 Task: Plan a day trip to a nearby park on the 19th at 11:00 AM to 12 AM.
Action: Mouse moved to (440, 127)
Screenshot: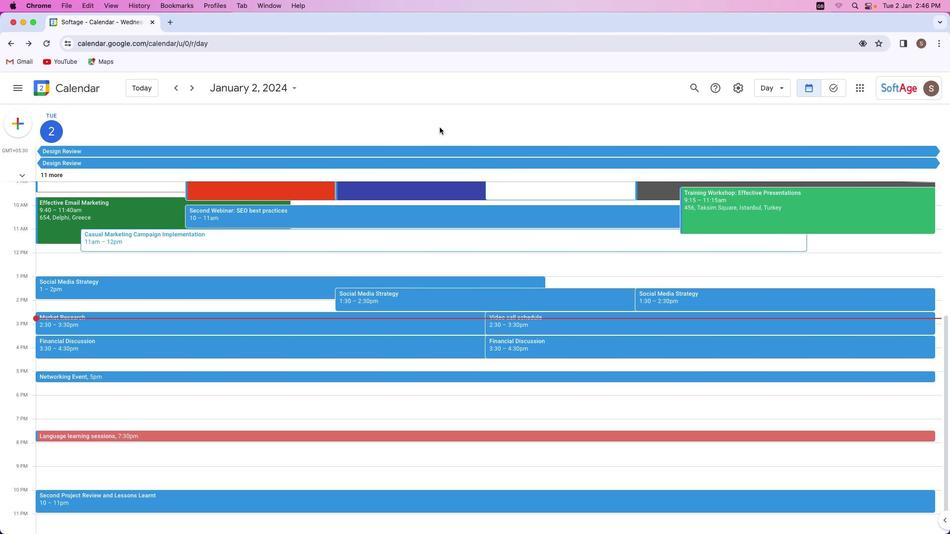 
Action: Mouse pressed left at (440, 127)
Screenshot: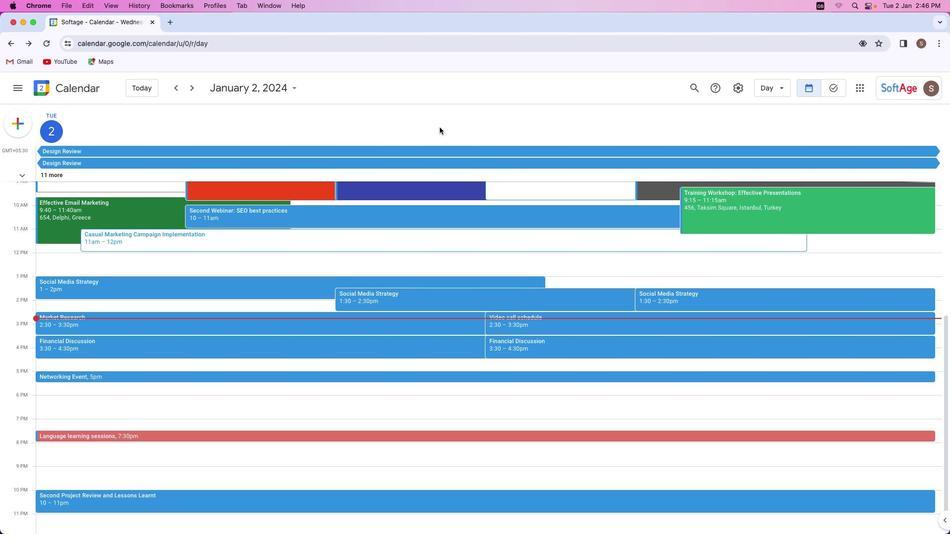 
Action: Mouse moved to (20, 125)
Screenshot: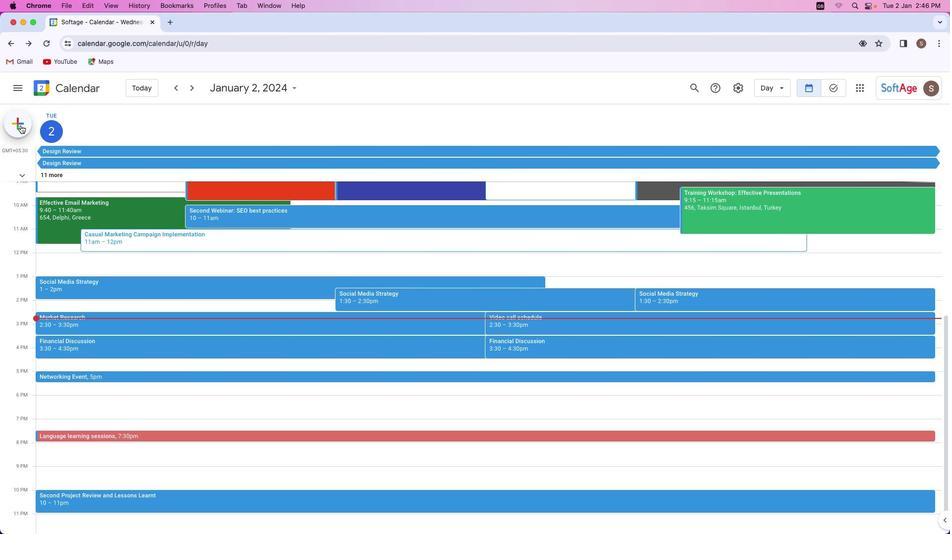 
Action: Mouse pressed left at (20, 125)
Screenshot: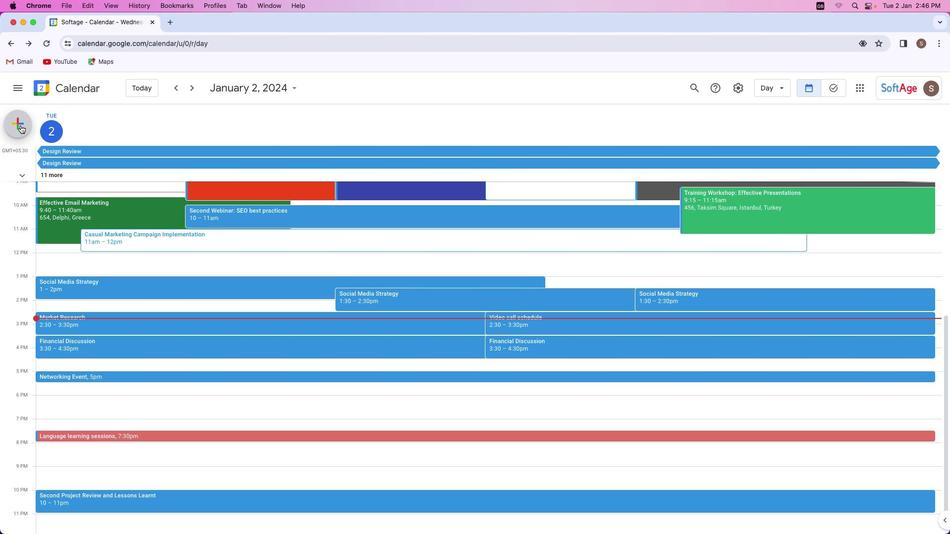 
Action: Mouse moved to (32, 154)
Screenshot: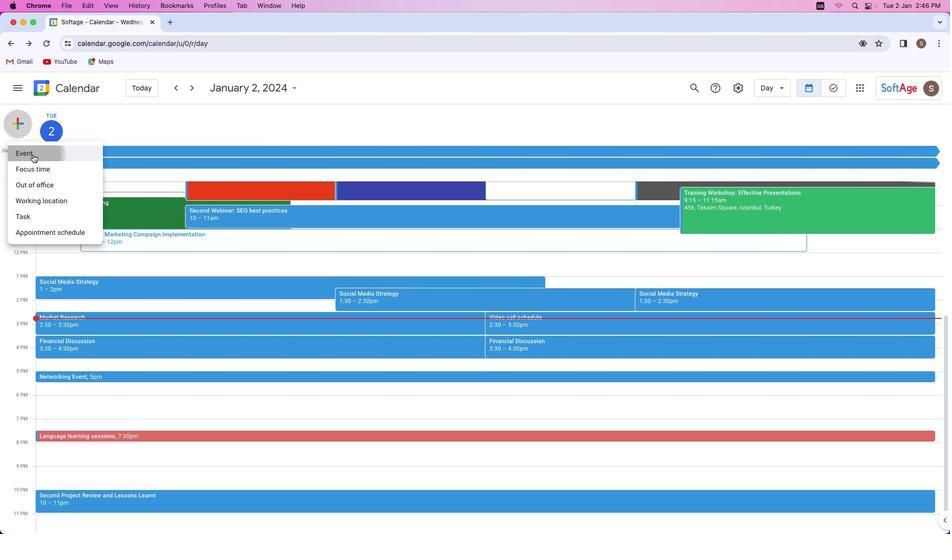 
Action: Mouse pressed left at (32, 154)
Screenshot: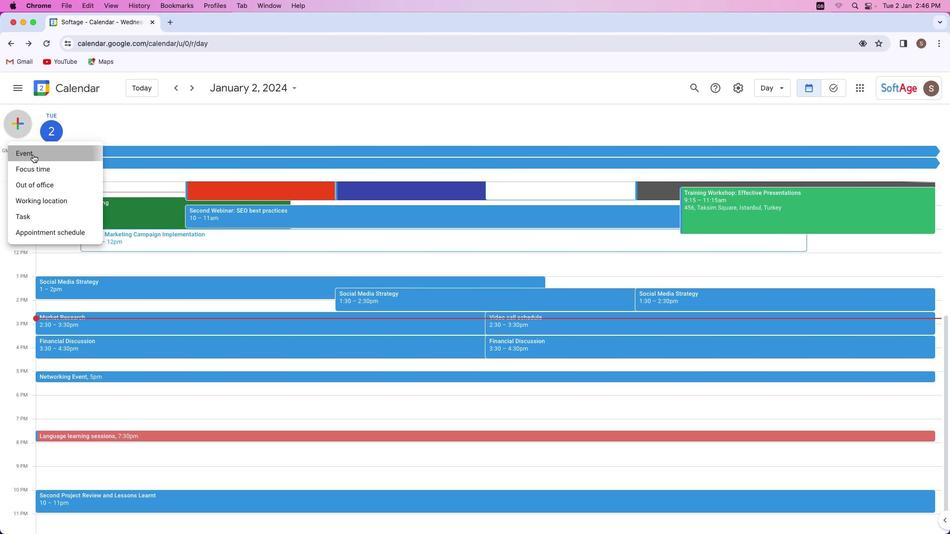 
Action: Mouse moved to (365, 163)
Screenshot: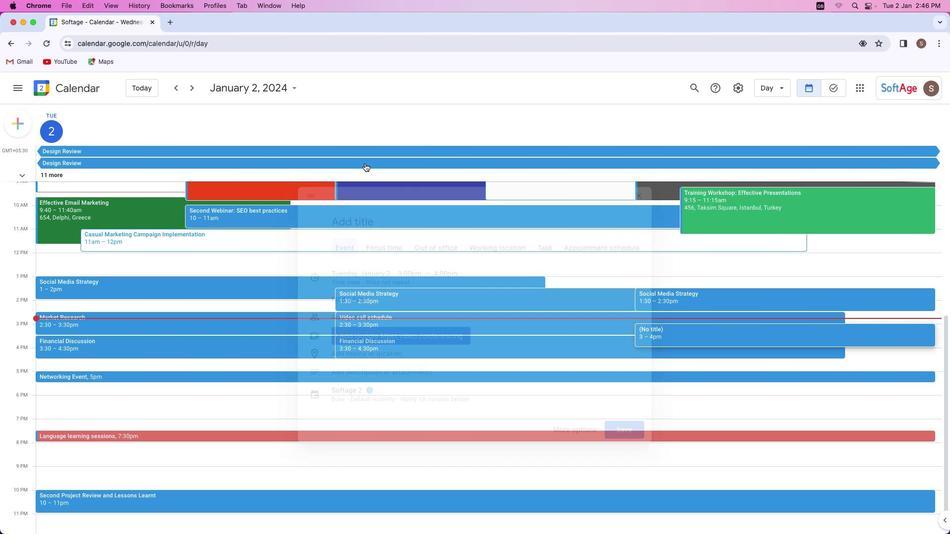 
Action: Key pressed Key.shift'D''a''y'Key.space
Screenshot: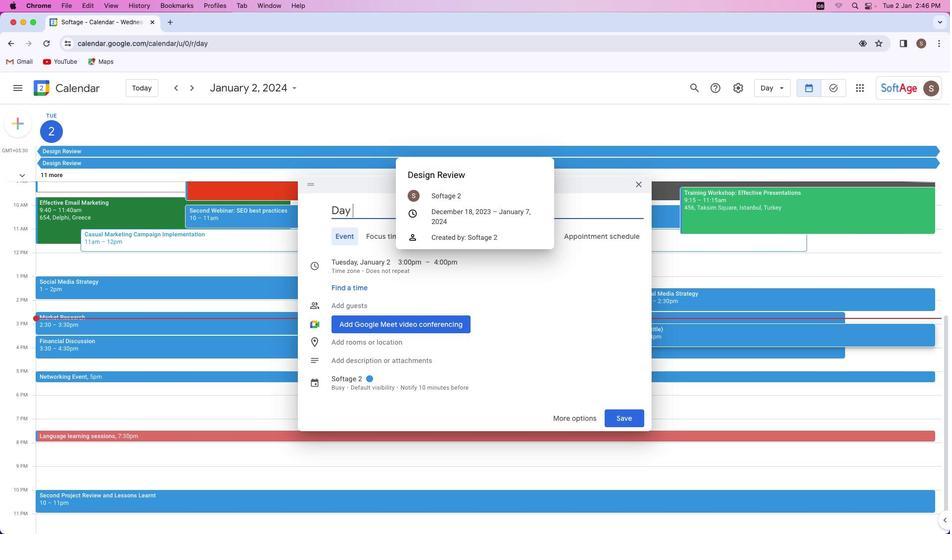 
Action: Mouse moved to (372, 184)
Screenshot: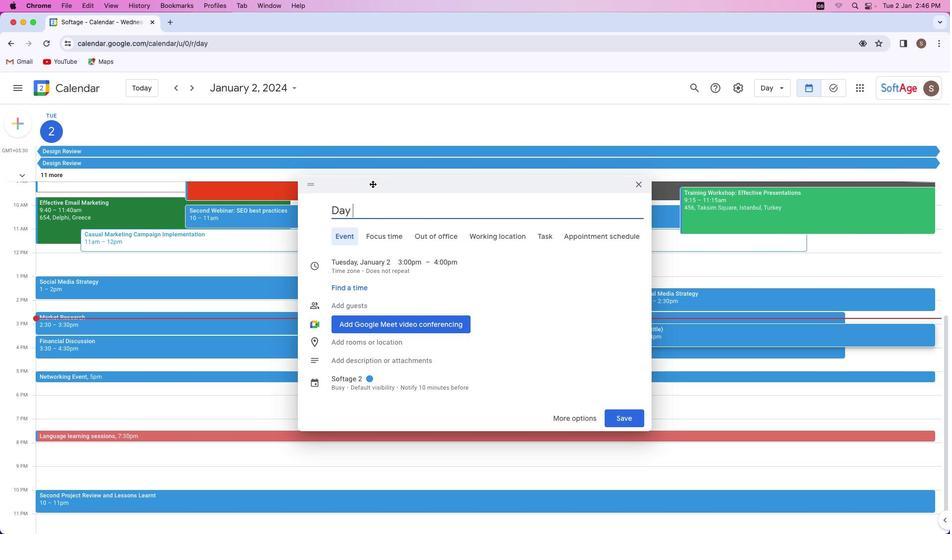 
Action: Key pressed 't''r''i''p'Key.space't''o'Key.space'a'Key.space'n''e''w'Key.backspace'a''r''b''y'Key.space'p''a''r''k'
Screenshot: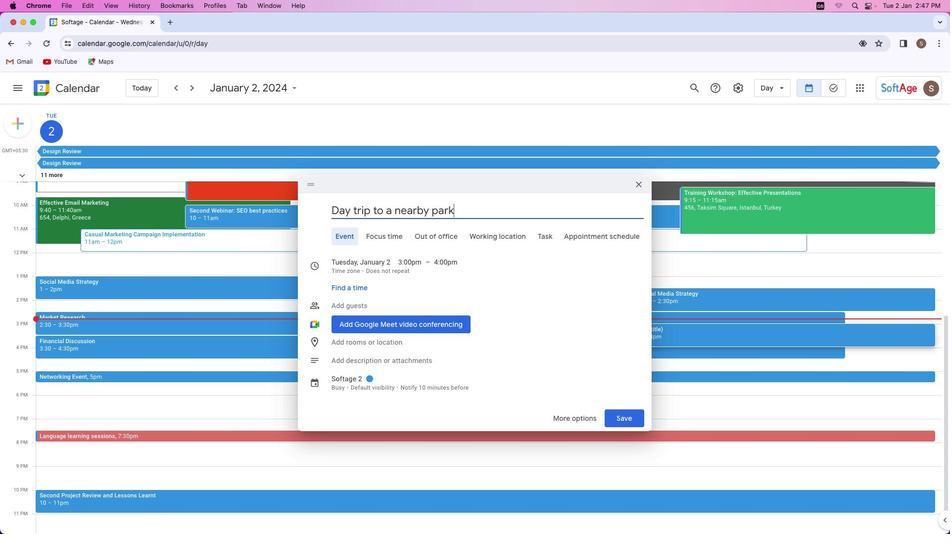 
Action: Mouse moved to (363, 266)
Screenshot: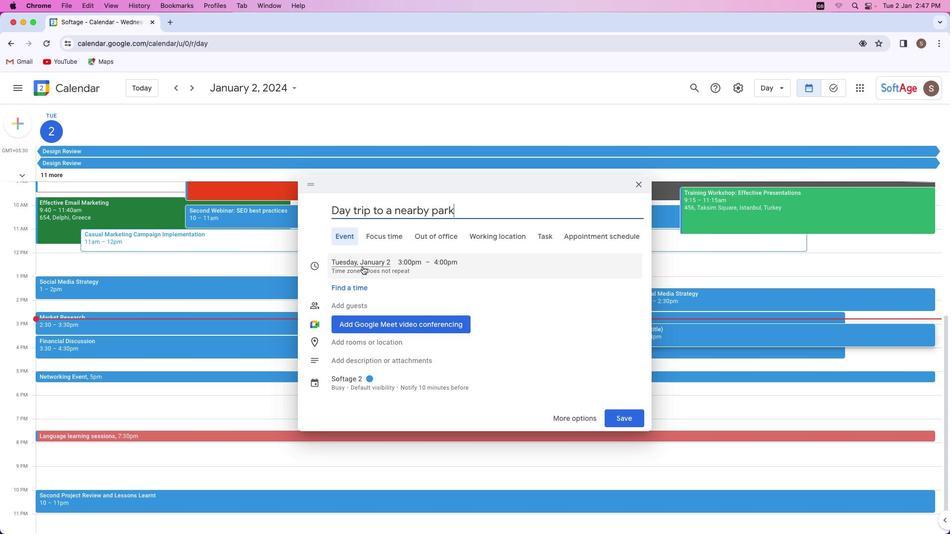 
Action: Mouse pressed left at (363, 266)
Screenshot: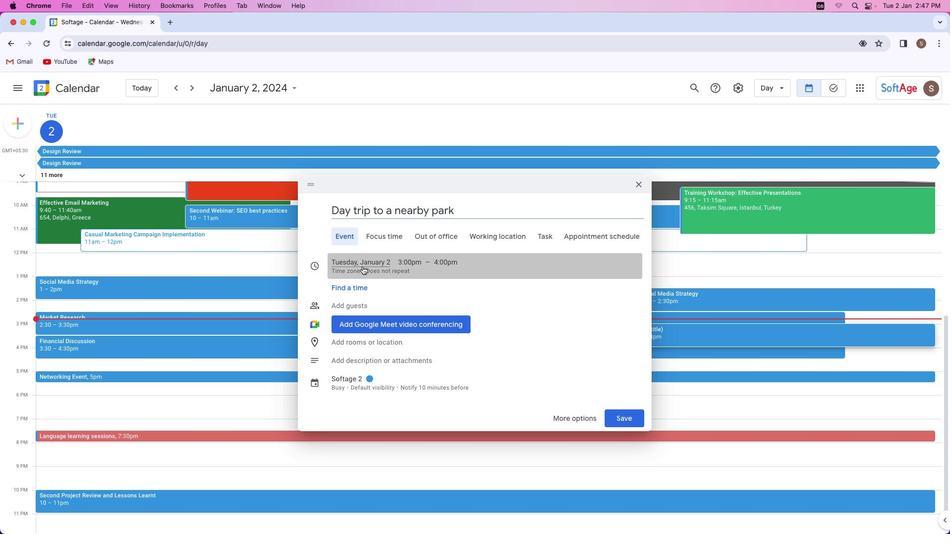 
Action: Mouse moved to (416, 337)
Screenshot: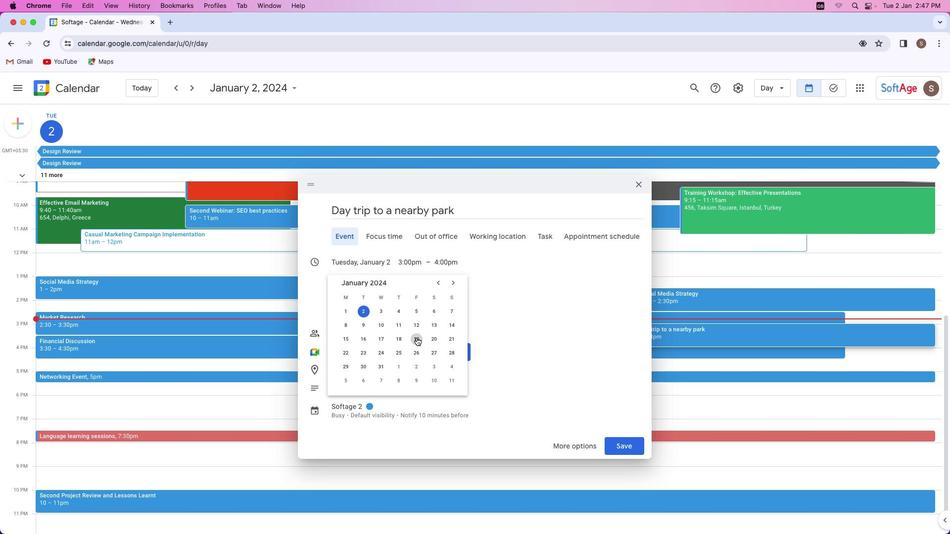 
Action: Mouse pressed left at (416, 337)
Screenshot: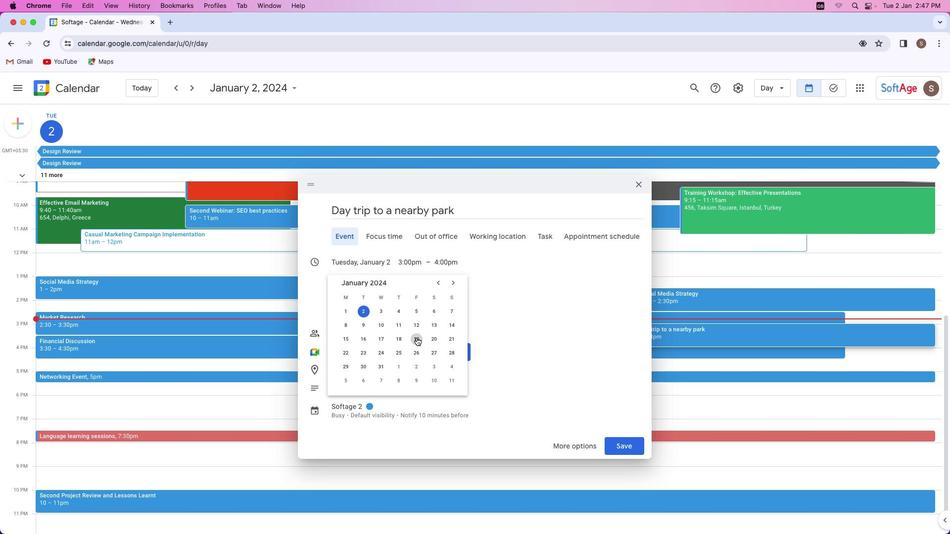 
Action: Mouse moved to (407, 261)
Screenshot: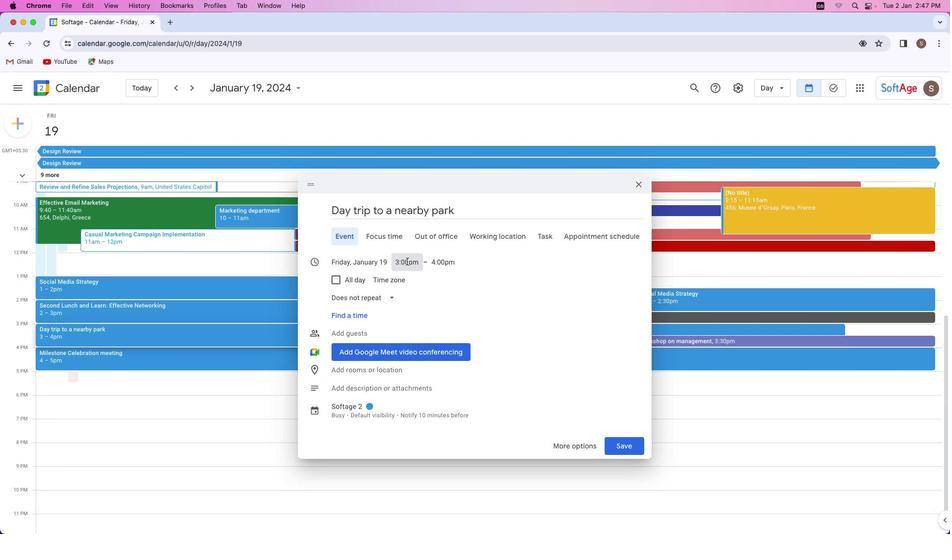 
Action: Mouse pressed left at (407, 261)
Screenshot: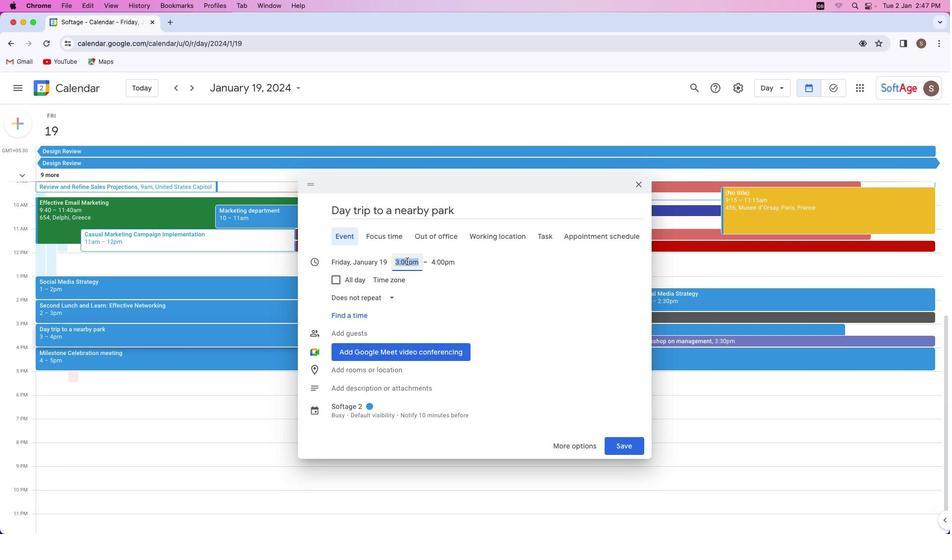 
Action: Mouse moved to (417, 330)
Screenshot: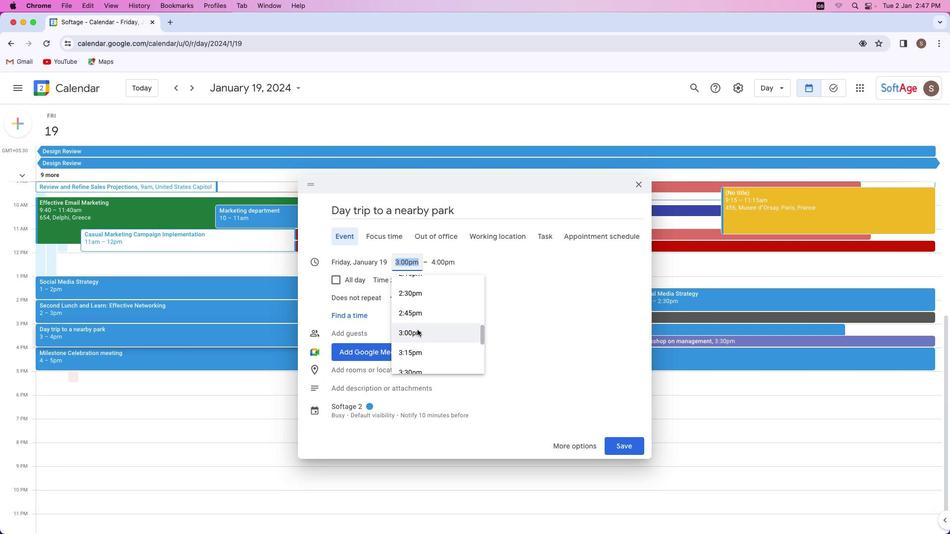 
Action: Mouse scrolled (417, 330) with delta (0, 0)
Screenshot: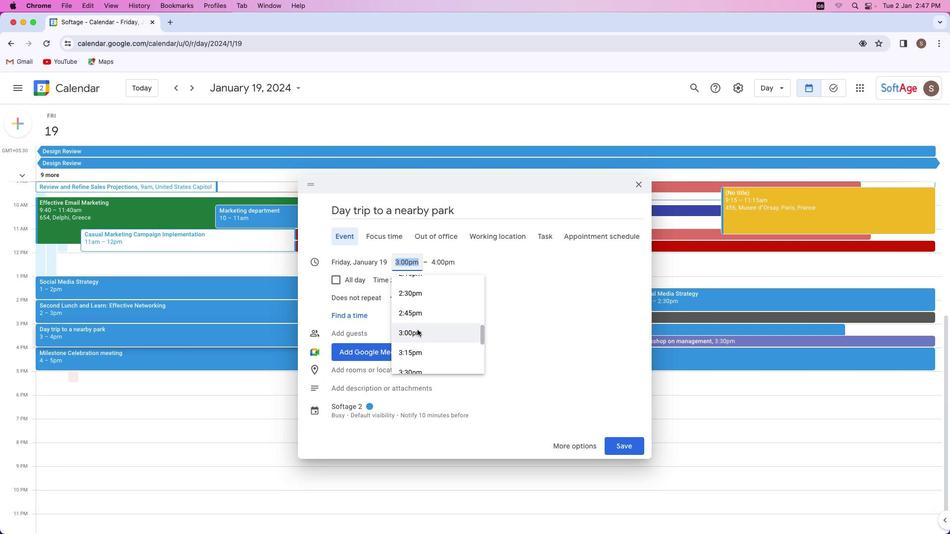 
Action: Mouse moved to (417, 330)
Screenshot: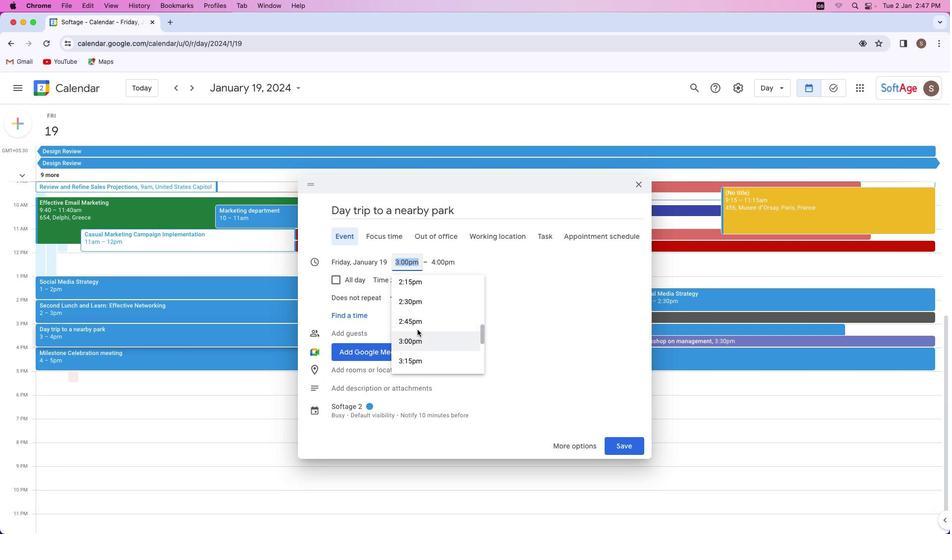 
Action: Mouse scrolled (417, 330) with delta (0, 0)
Screenshot: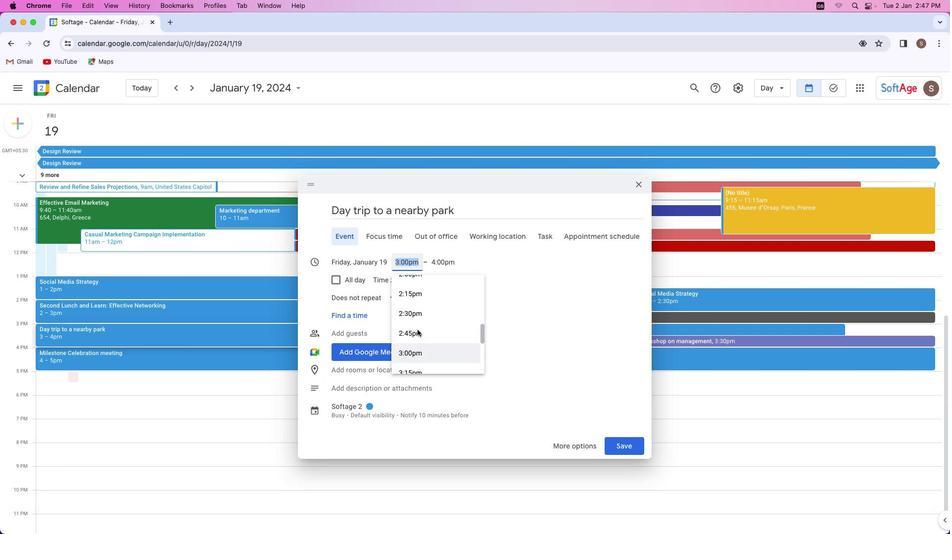 
Action: Mouse scrolled (417, 330) with delta (0, 0)
Screenshot: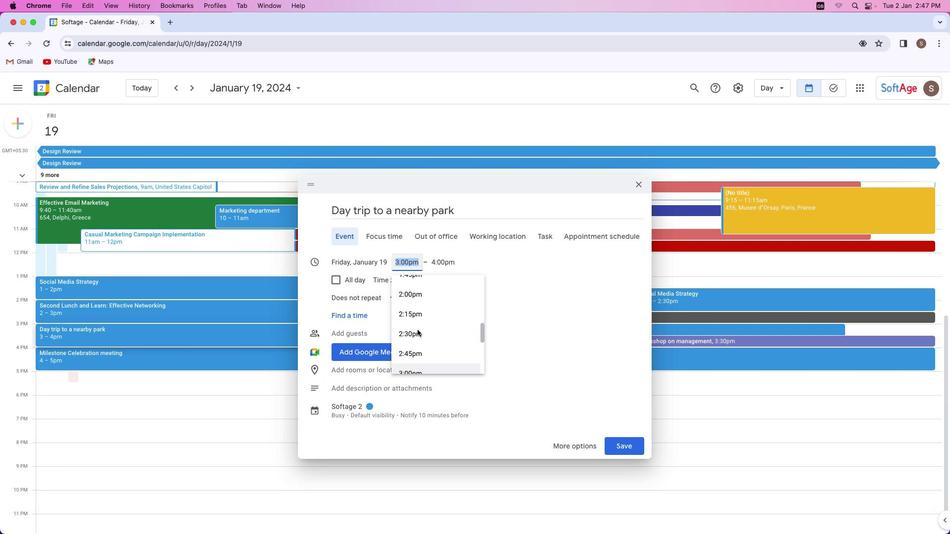 
Action: Mouse scrolled (417, 330) with delta (0, 0)
Screenshot: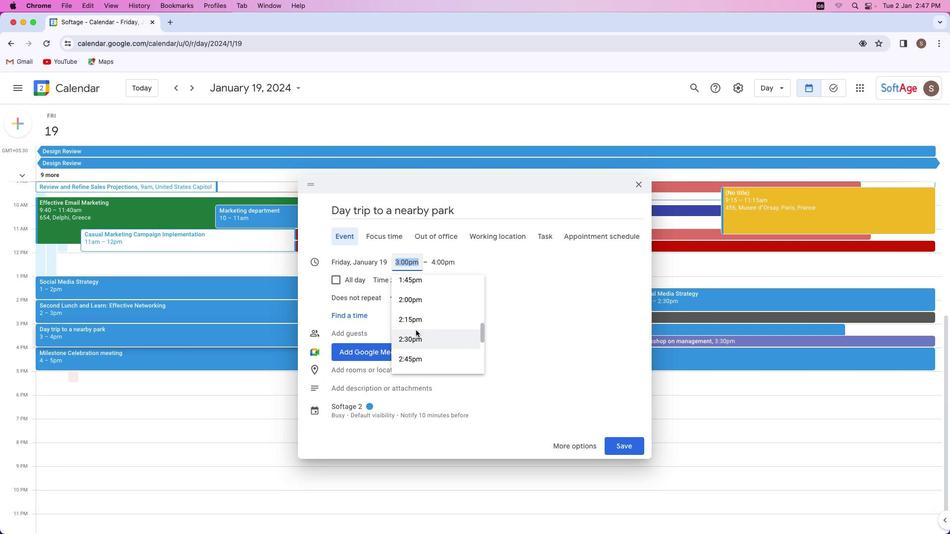 
Action: Mouse moved to (411, 329)
Screenshot: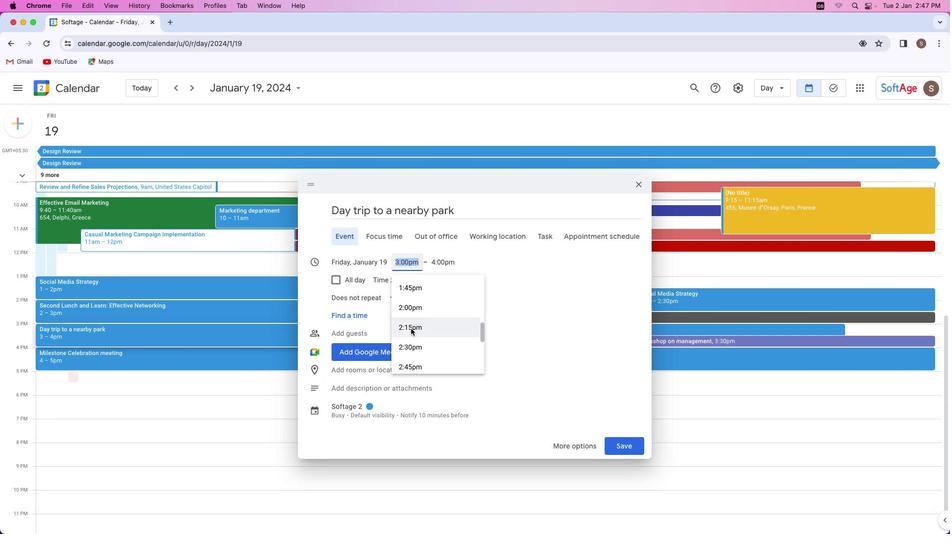 
Action: Mouse scrolled (411, 329) with delta (0, 0)
Screenshot: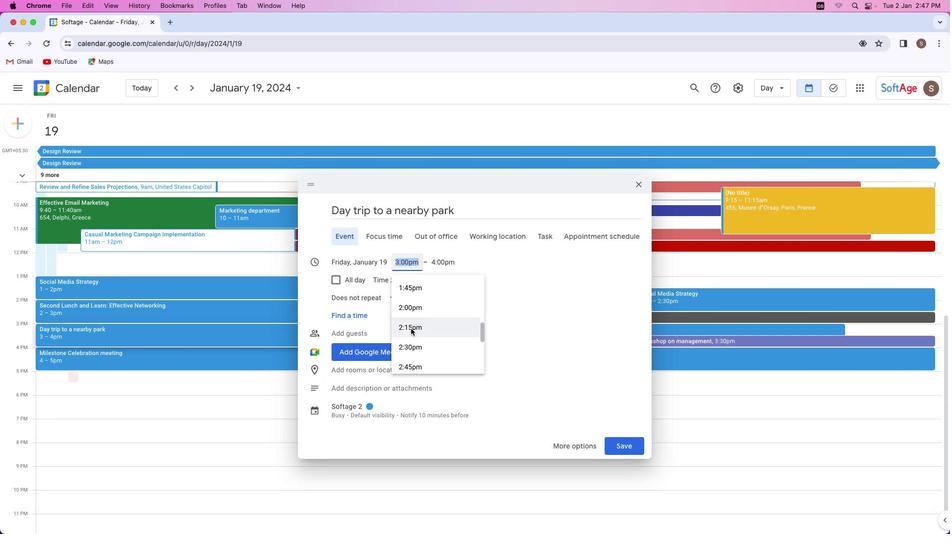 
Action: Mouse moved to (411, 329)
Screenshot: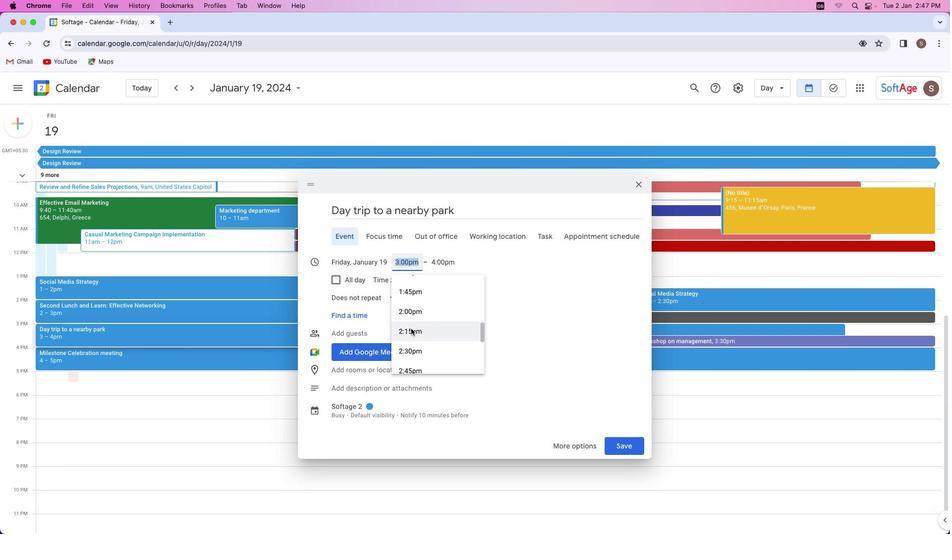 
Action: Mouse scrolled (411, 329) with delta (0, 0)
Screenshot: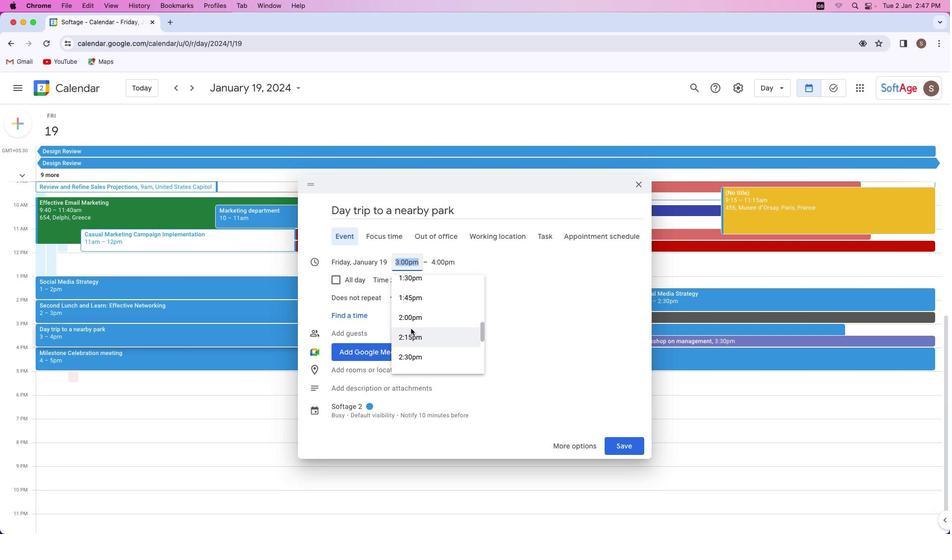 
Action: Mouse moved to (411, 329)
Screenshot: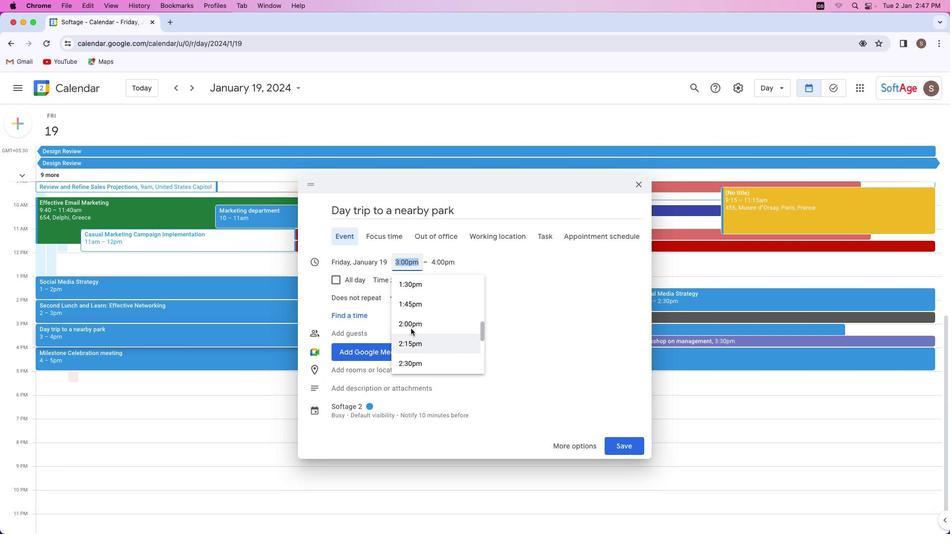 
Action: Mouse scrolled (411, 329) with delta (0, 0)
Screenshot: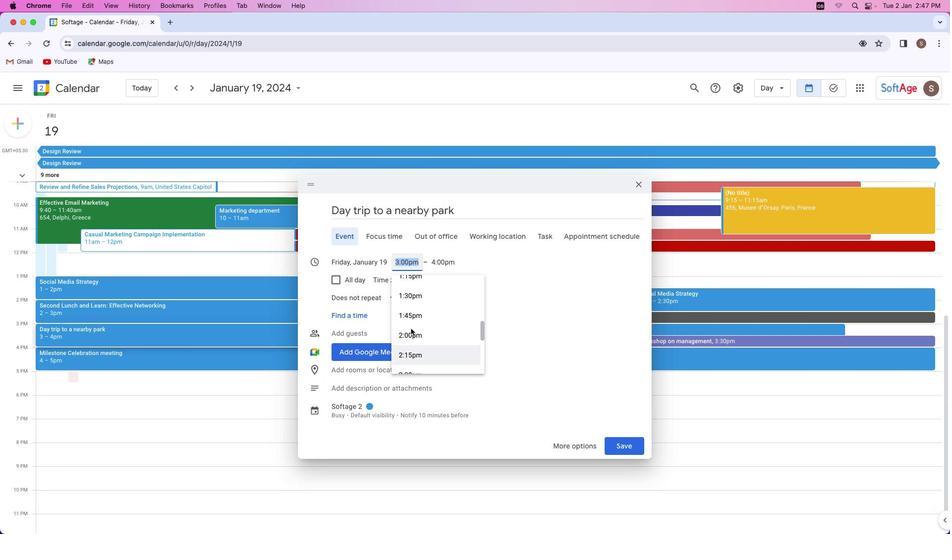 
Action: Mouse scrolled (411, 329) with delta (0, 0)
Screenshot: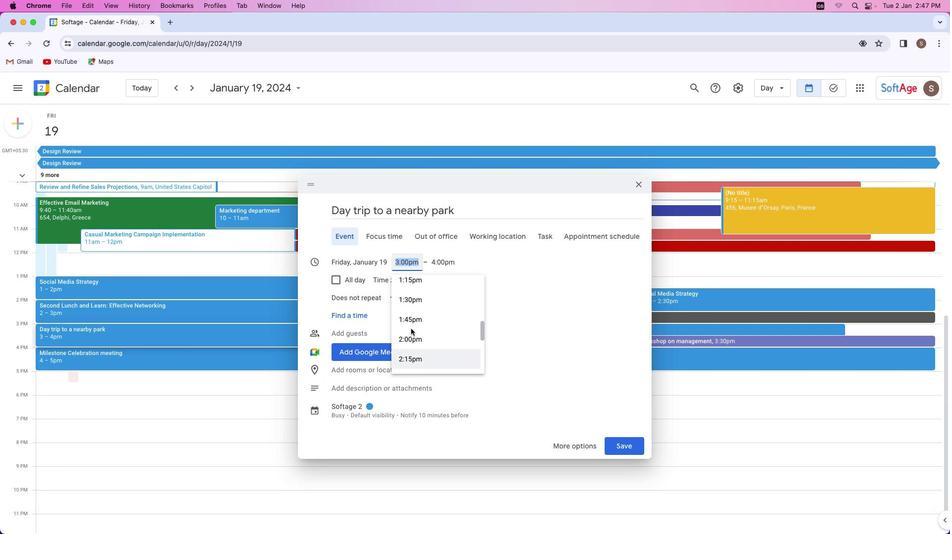 
Action: Mouse moved to (411, 328)
Screenshot: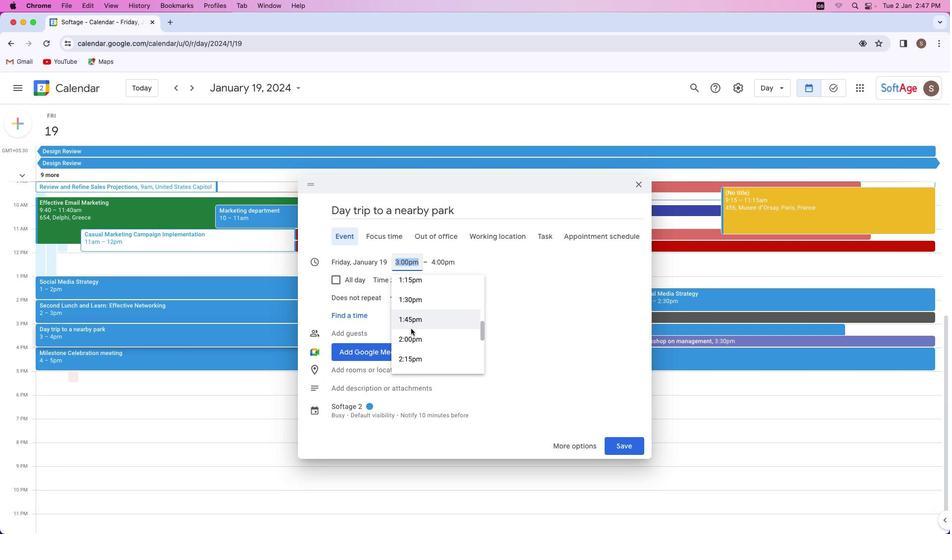 
Action: Mouse scrolled (411, 328) with delta (0, 0)
Screenshot: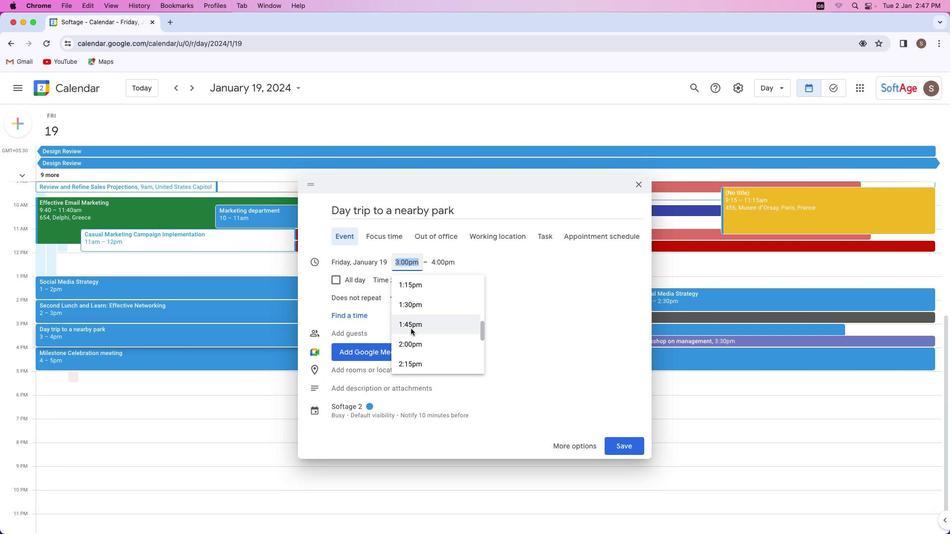 
Action: Mouse scrolled (411, 328) with delta (0, 0)
Screenshot: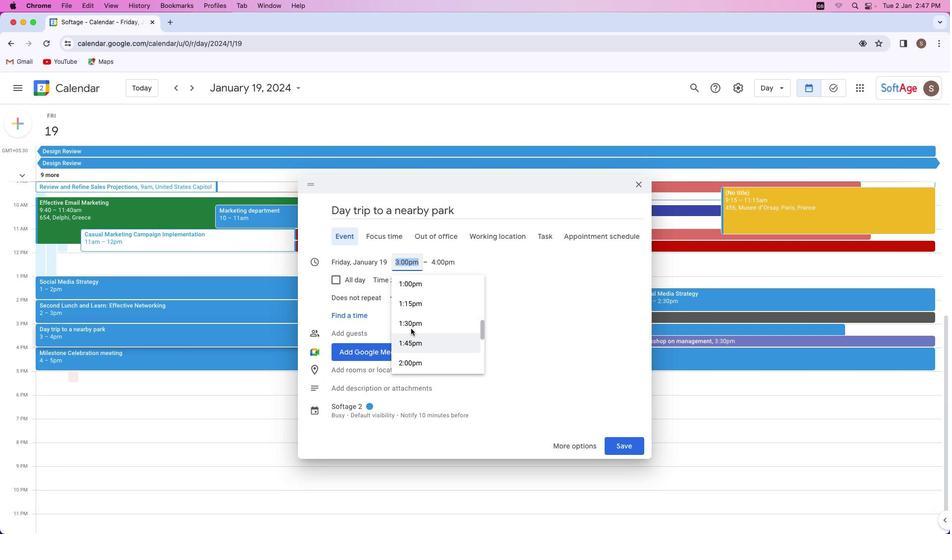 
Action: Mouse scrolled (411, 328) with delta (0, 0)
Screenshot: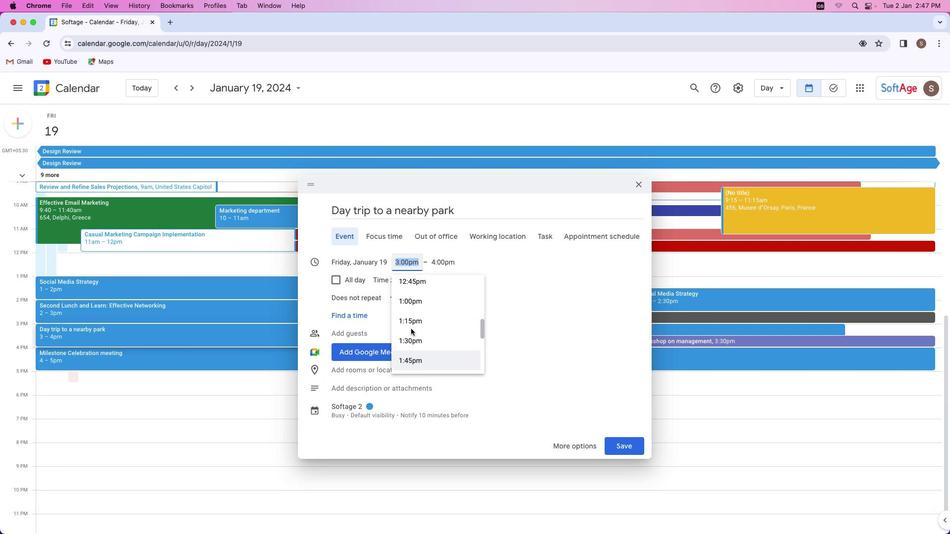 
Action: Mouse scrolled (411, 328) with delta (0, 0)
Screenshot: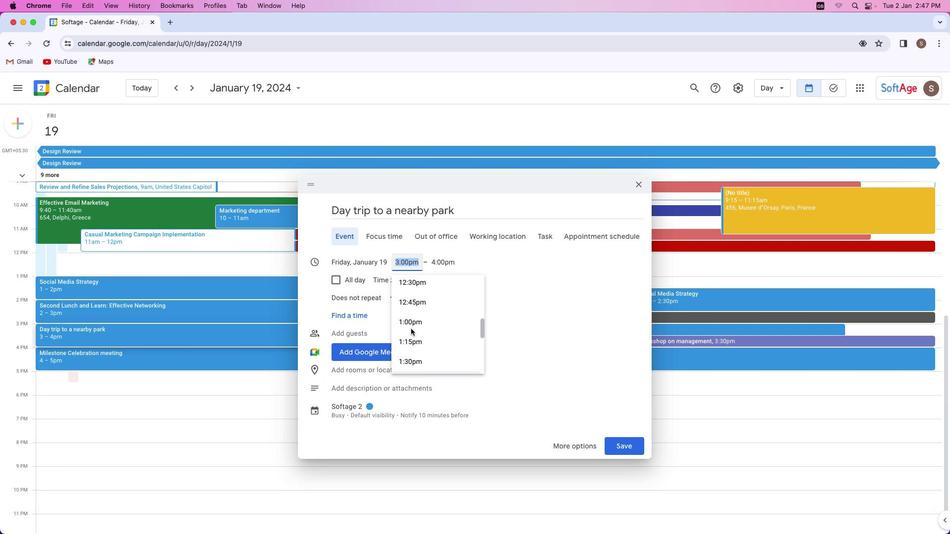 
Action: Mouse scrolled (411, 328) with delta (0, 0)
Screenshot: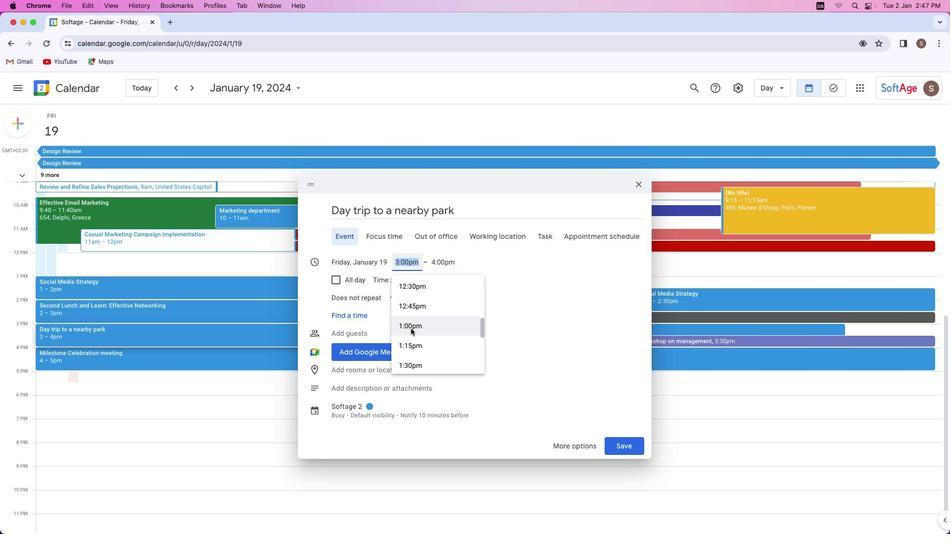 
Action: Mouse scrolled (411, 328) with delta (0, 0)
Screenshot: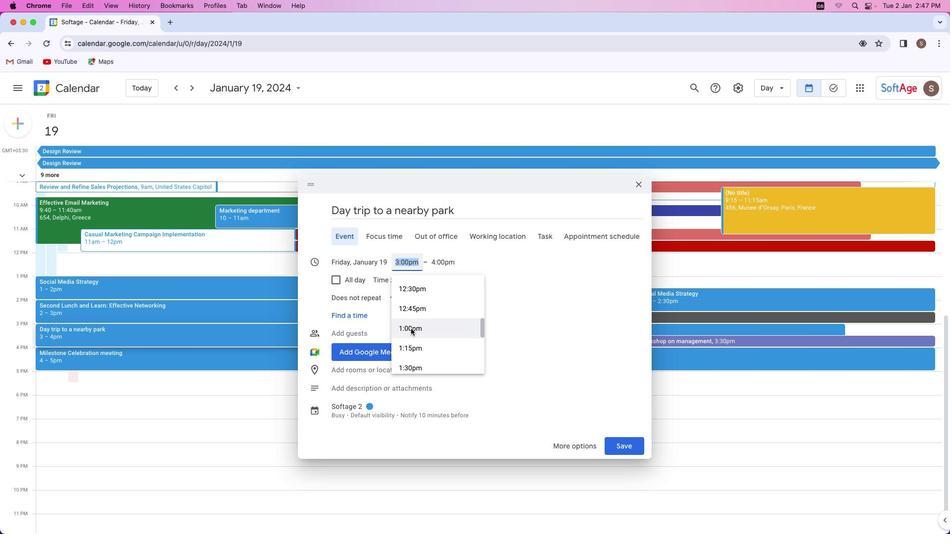 
Action: Mouse scrolled (411, 328) with delta (0, 0)
Screenshot: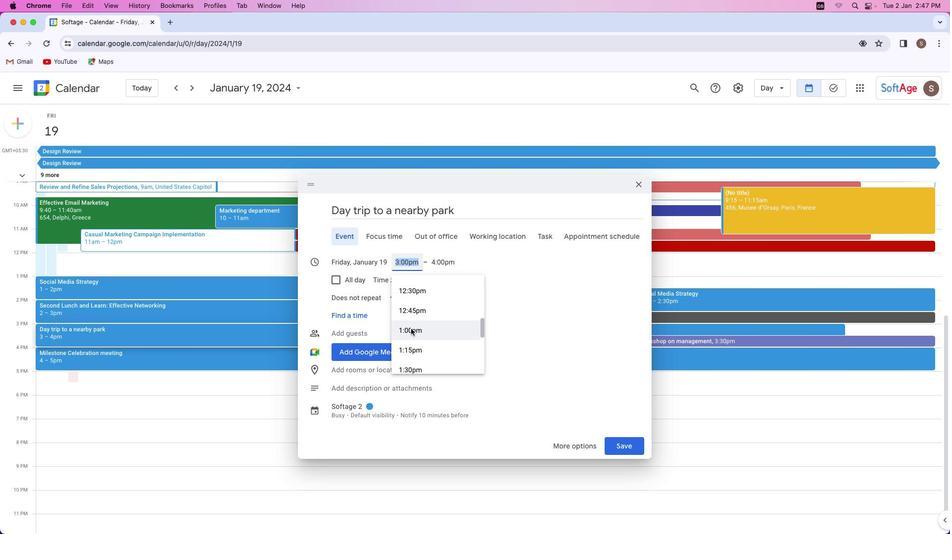 
Action: Mouse scrolled (411, 328) with delta (0, 0)
Screenshot: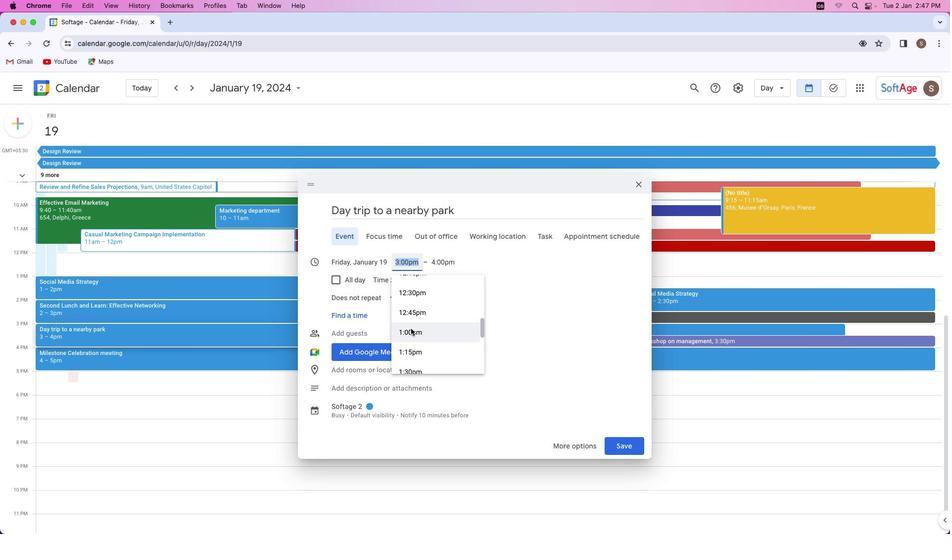
Action: Mouse scrolled (411, 328) with delta (0, 0)
Screenshot: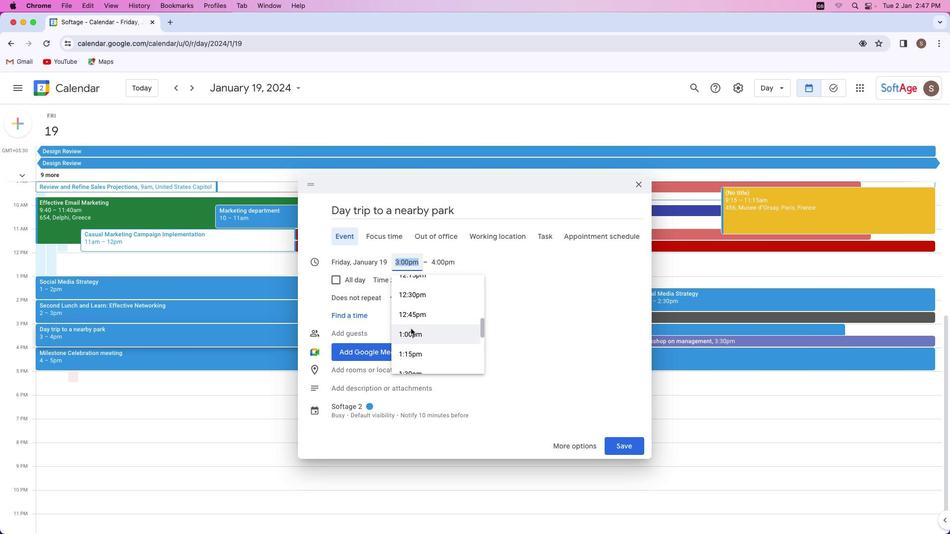 
Action: Mouse scrolled (411, 328) with delta (0, 0)
Screenshot: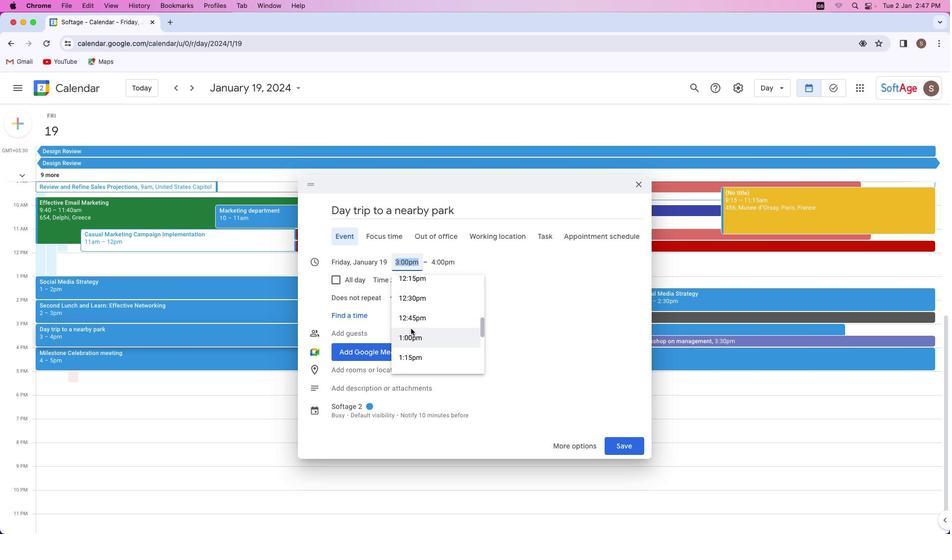 
Action: Mouse scrolled (411, 328) with delta (0, 0)
Screenshot: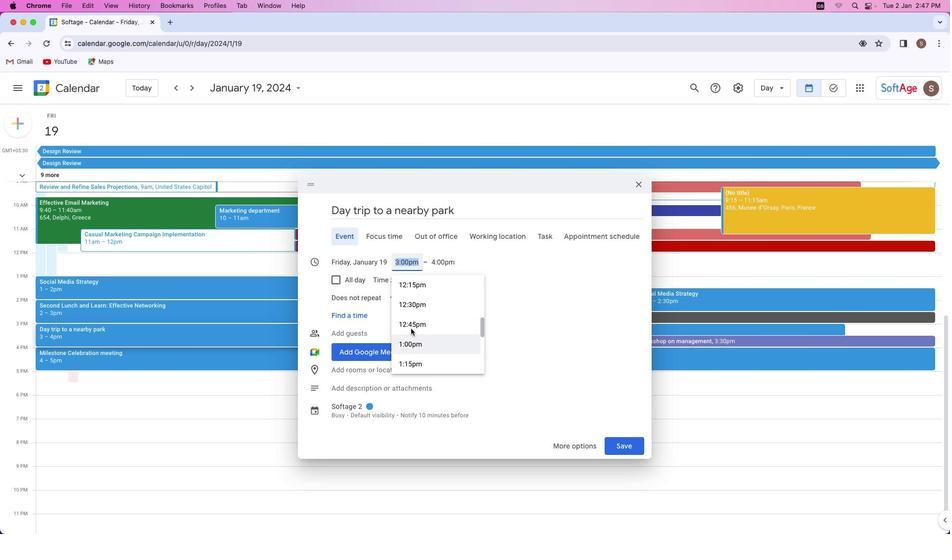 
Action: Mouse scrolled (411, 328) with delta (0, 0)
Screenshot: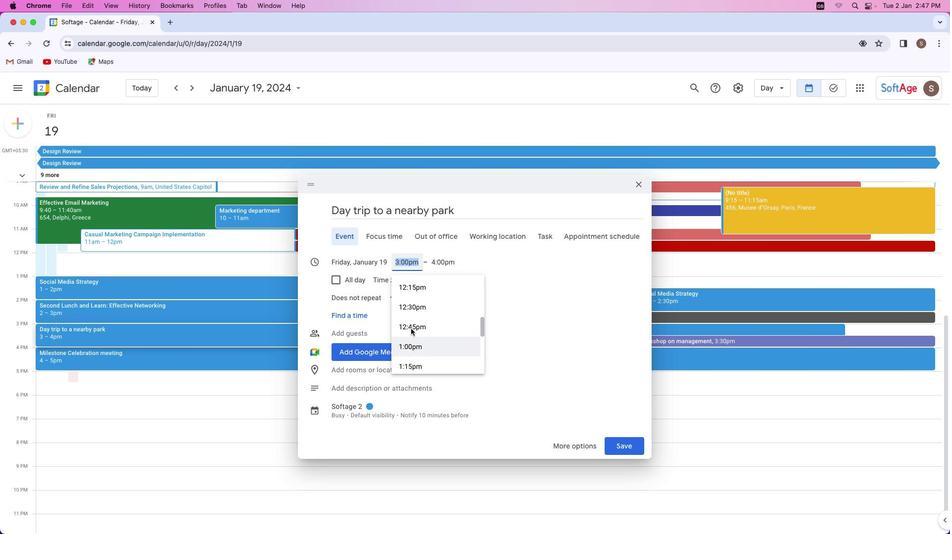 
Action: Mouse scrolled (411, 328) with delta (0, 0)
Screenshot: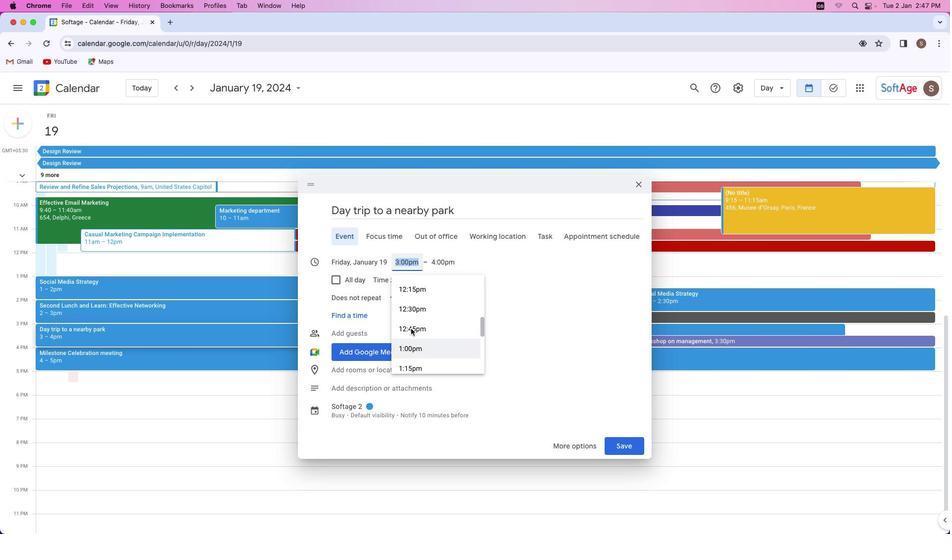 
Action: Mouse scrolled (411, 328) with delta (0, 0)
Screenshot: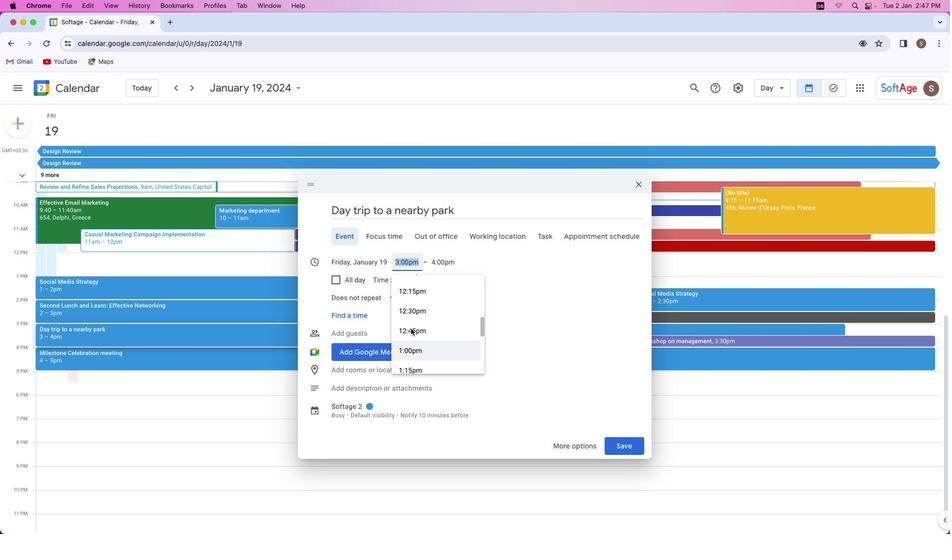 
Action: Mouse scrolled (411, 328) with delta (0, 0)
Screenshot: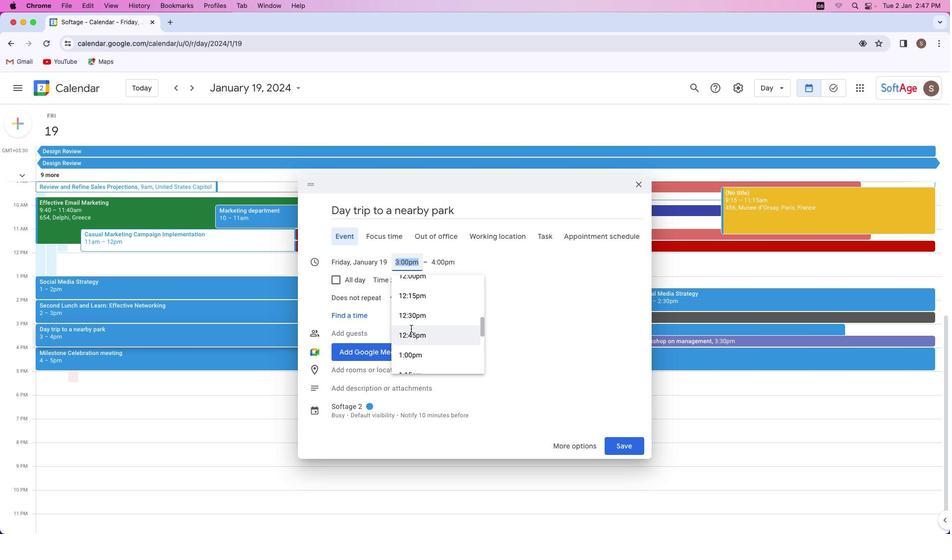 
Action: Mouse scrolled (411, 328) with delta (0, 0)
Screenshot: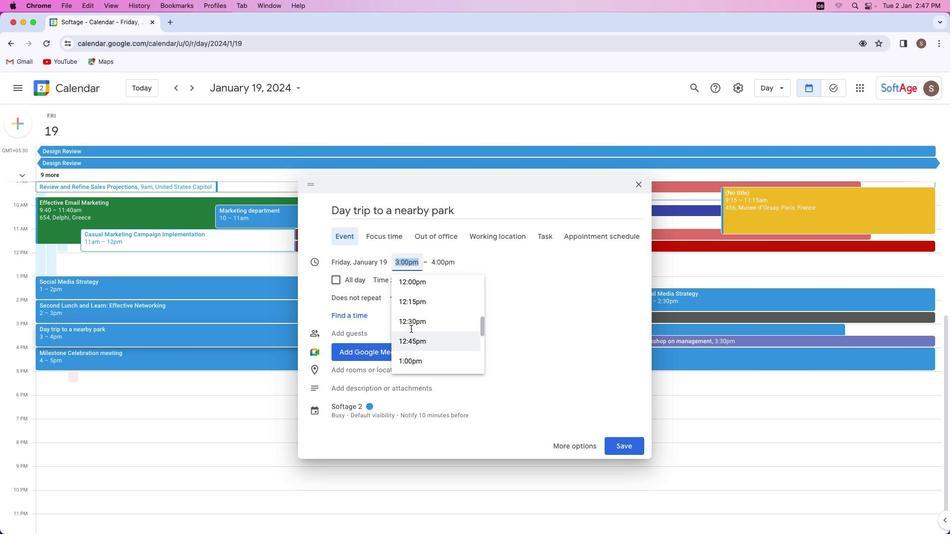 
Action: Mouse scrolled (411, 328) with delta (0, 0)
Screenshot: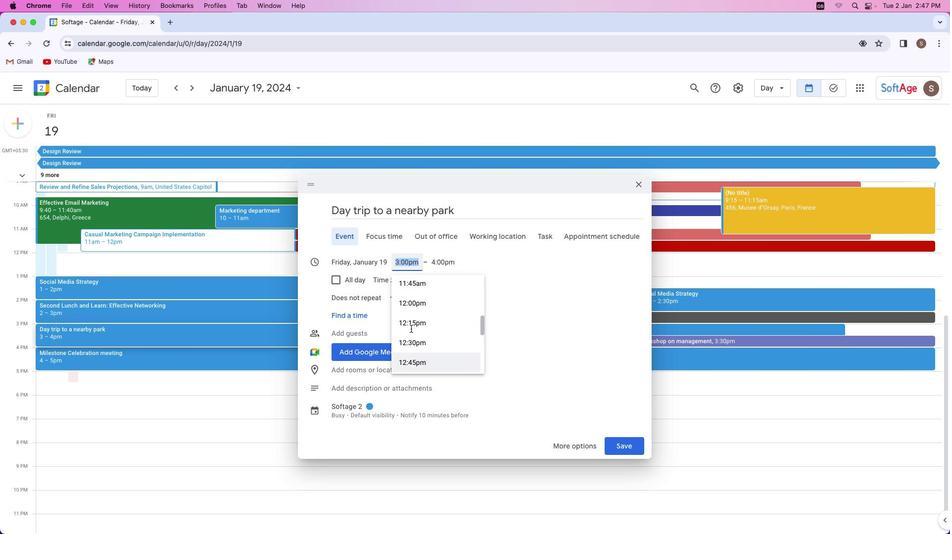 
Action: Mouse scrolled (411, 328) with delta (0, 0)
Screenshot: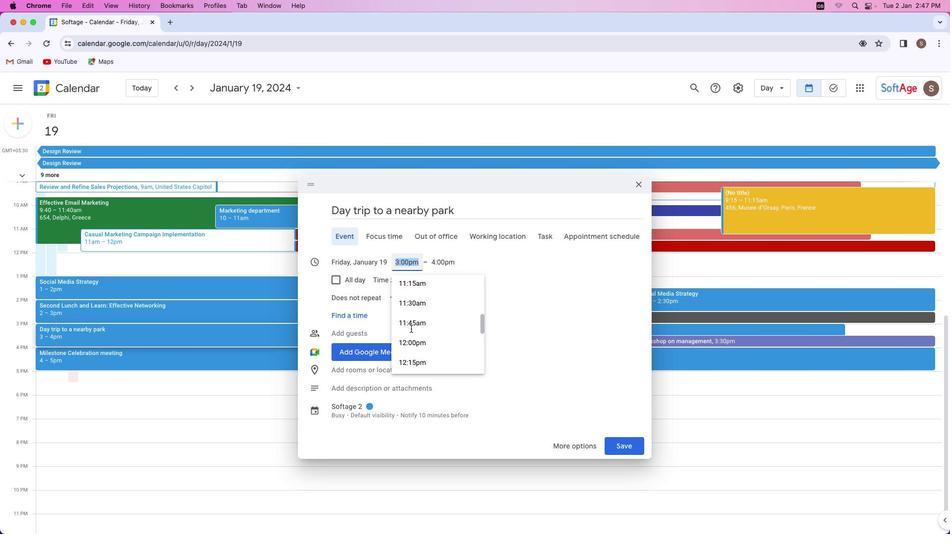 
Action: Mouse scrolled (411, 328) with delta (0, 0)
Screenshot: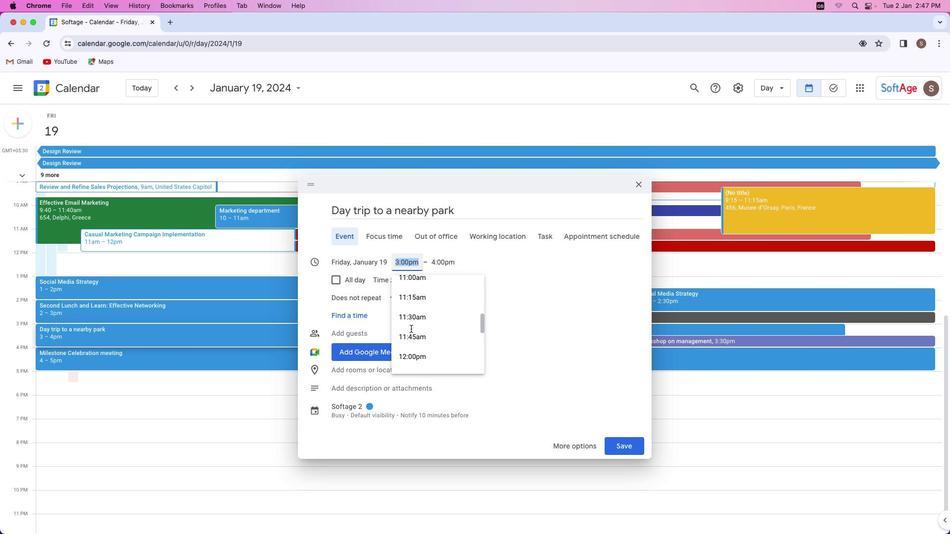
Action: Mouse moved to (417, 280)
Screenshot: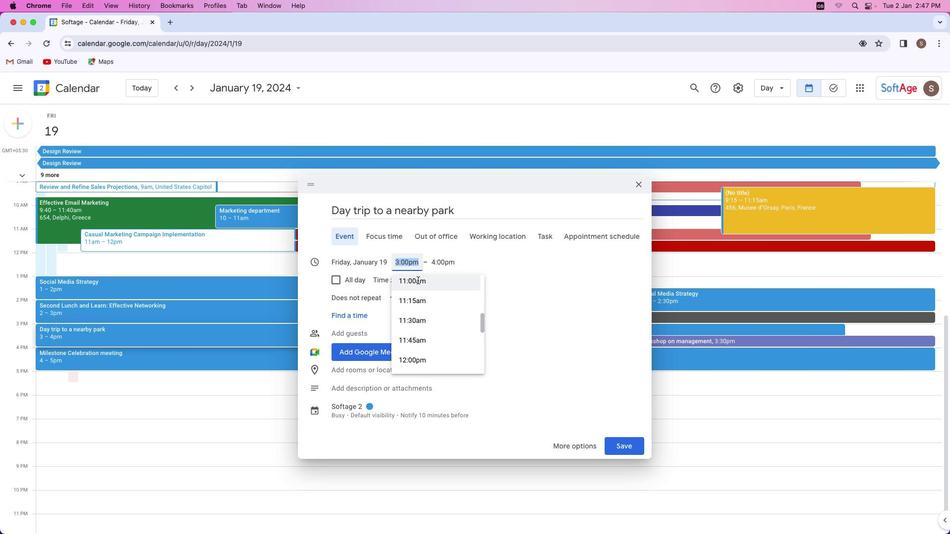 
Action: Mouse pressed left at (417, 280)
Screenshot: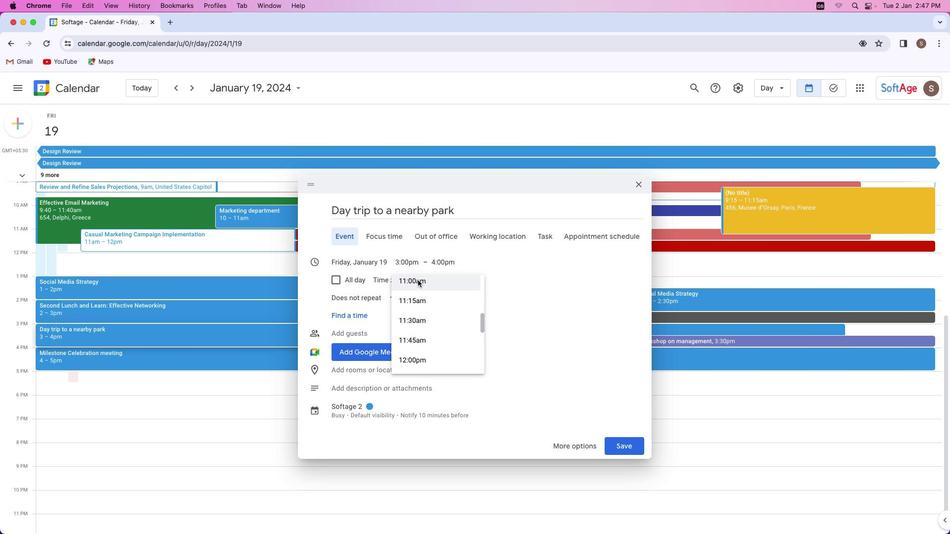 
Action: Mouse moved to (367, 407)
Screenshot: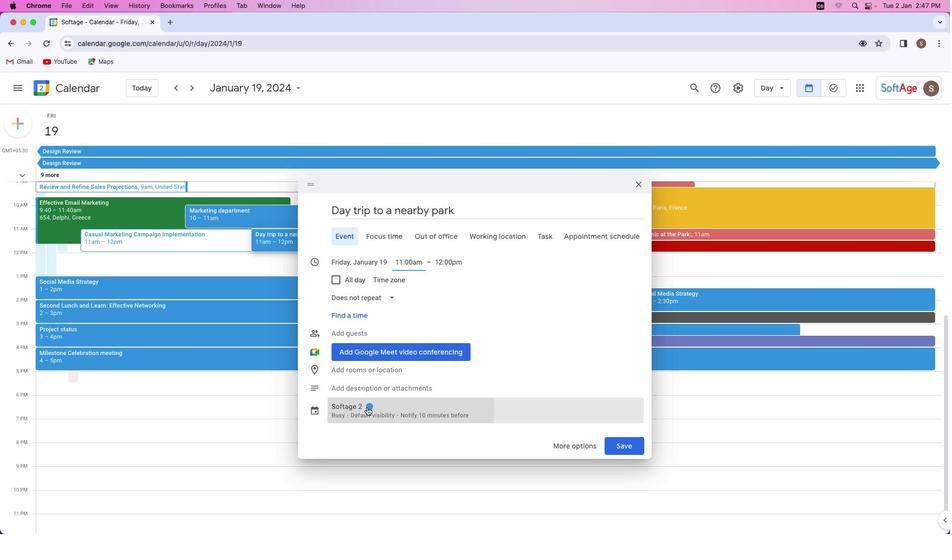 
Action: Mouse pressed left at (367, 407)
Screenshot: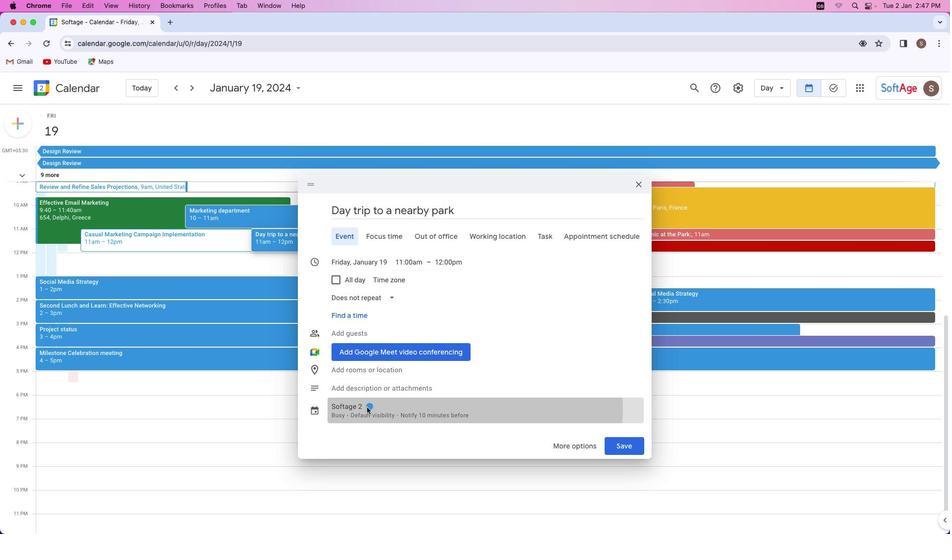 
Action: Mouse moved to (387, 391)
Screenshot: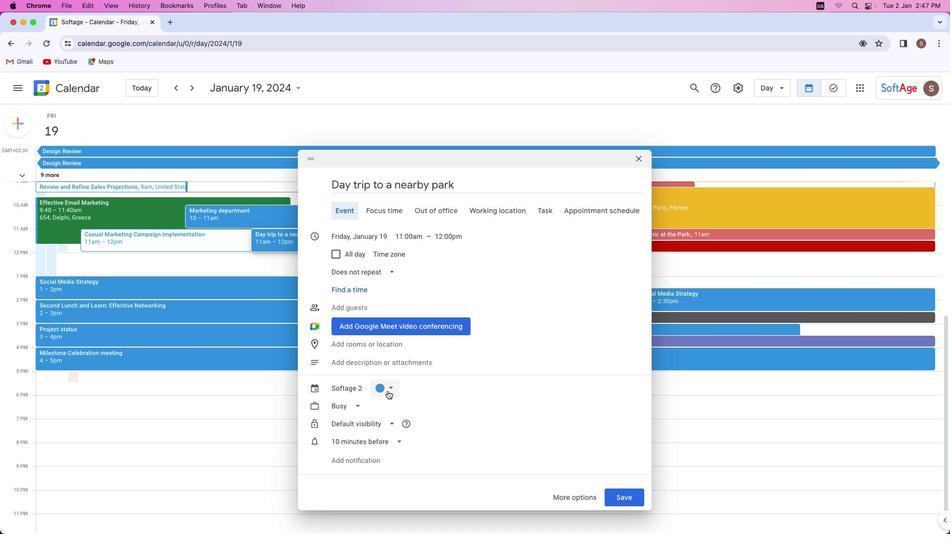 
Action: Mouse pressed left at (387, 391)
Screenshot: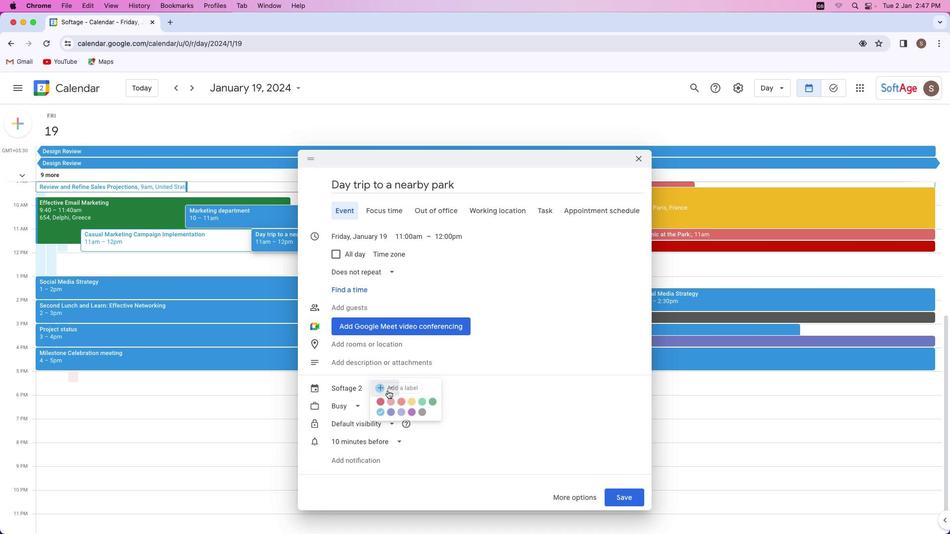 
Action: Mouse moved to (395, 406)
Screenshot: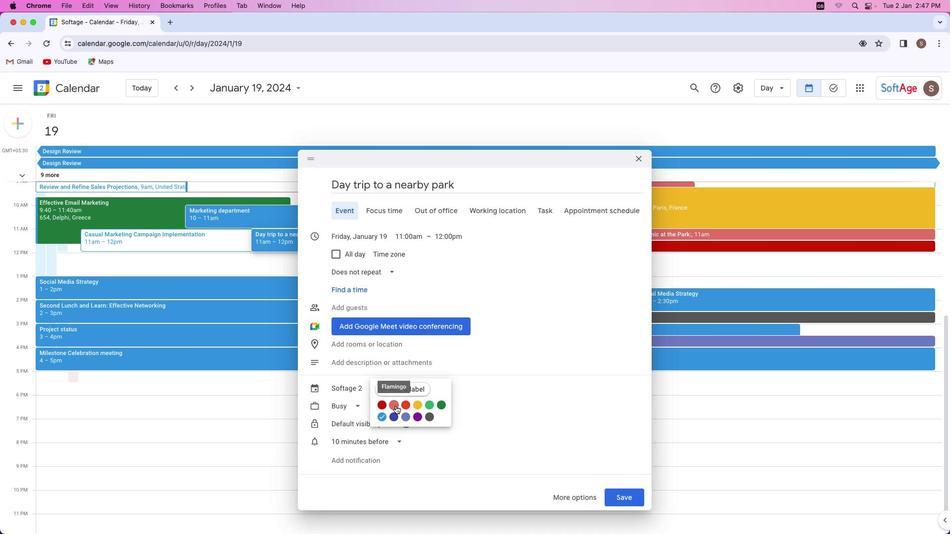 
Action: Mouse pressed left at (395, 406)
Screenshot: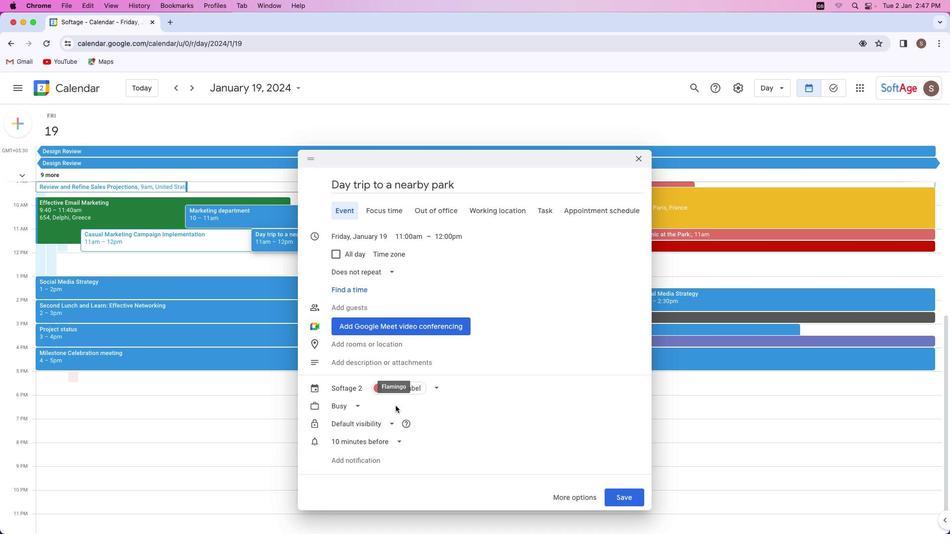 
Action: Mouse moved to (619, 496)
Screenshot: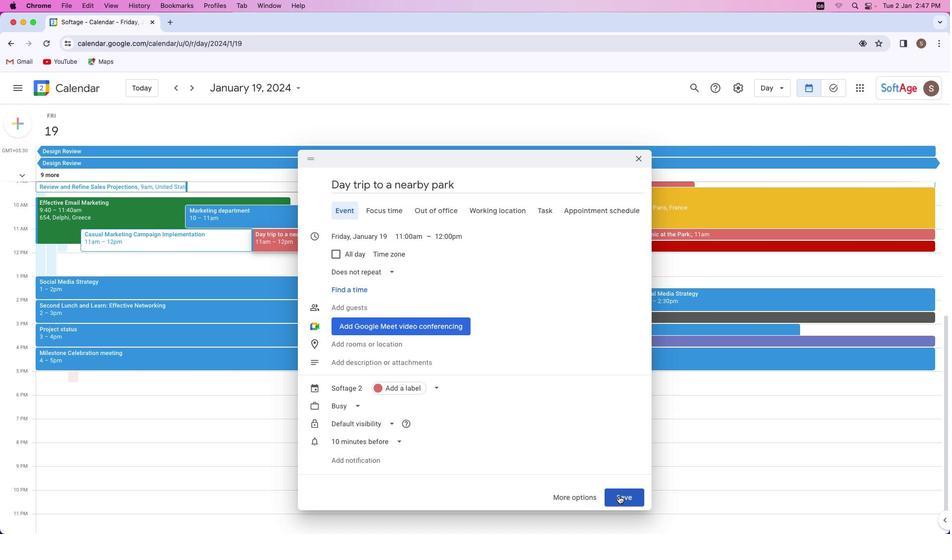 
Action: Mouse pressed left at (619, 496)
Screenshot: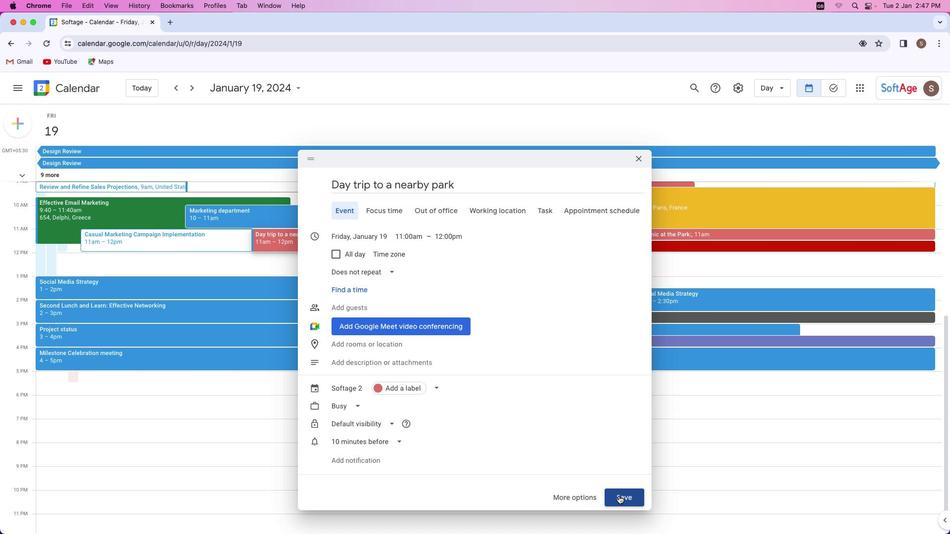 
Action: Mouse moved to (270, 241)
Screenshot: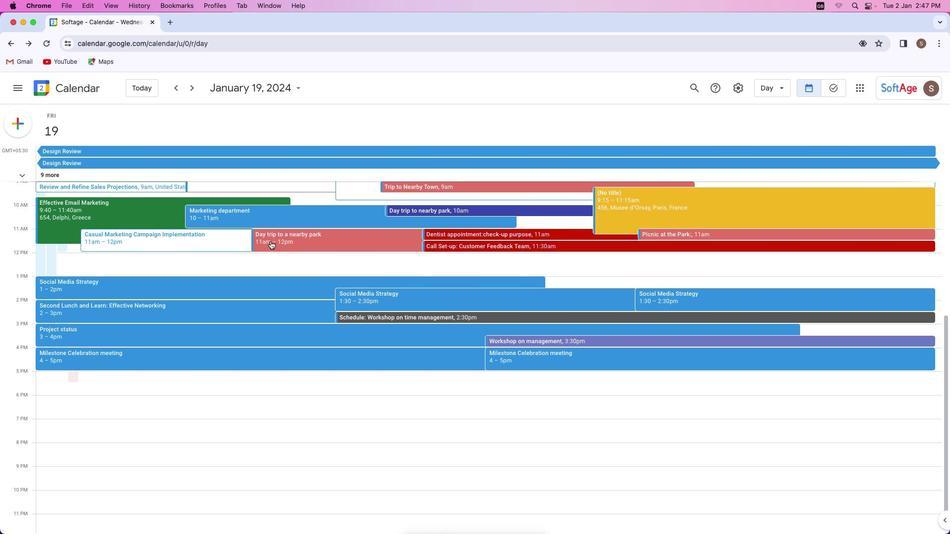 
Action: Mouse pressed left at (270, 241)
Screenshot: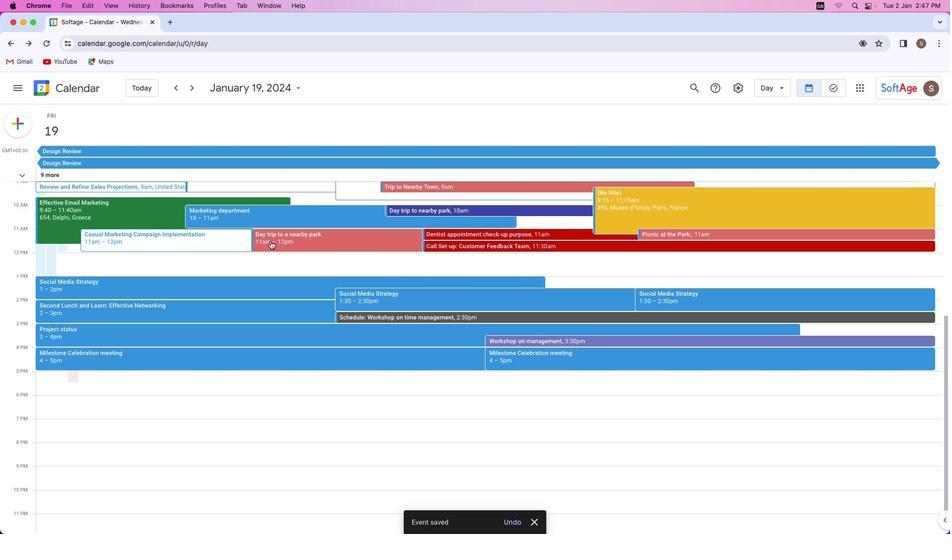 
Action: Mouse moved to (457, 273)
Screenshot: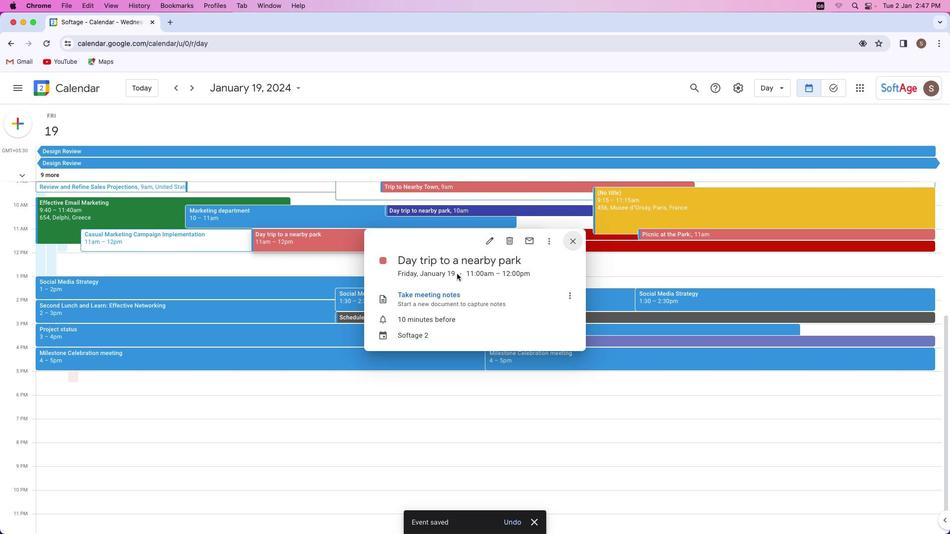 
Action: Mouse pressed left at (457, 273)
Screenshot: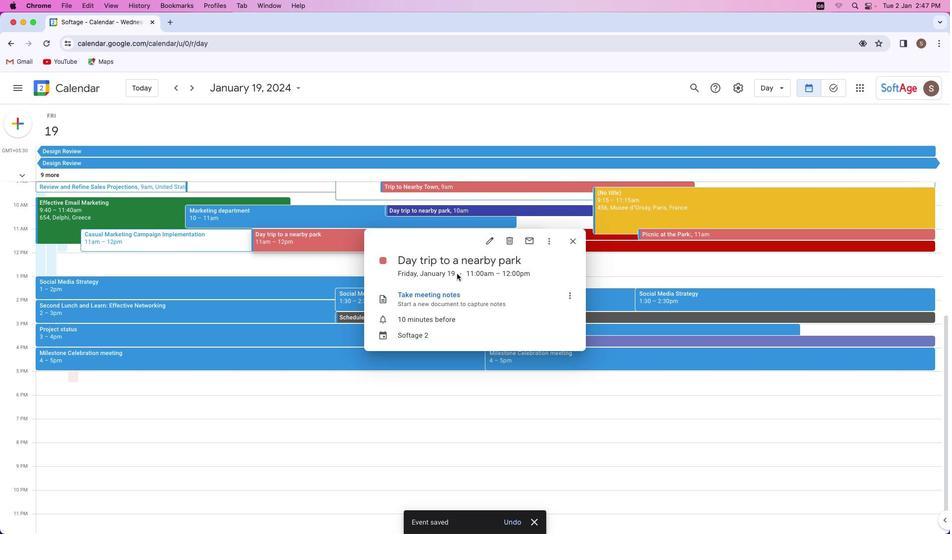 
Action: Mouse moved to (495, 272)
Screenshot: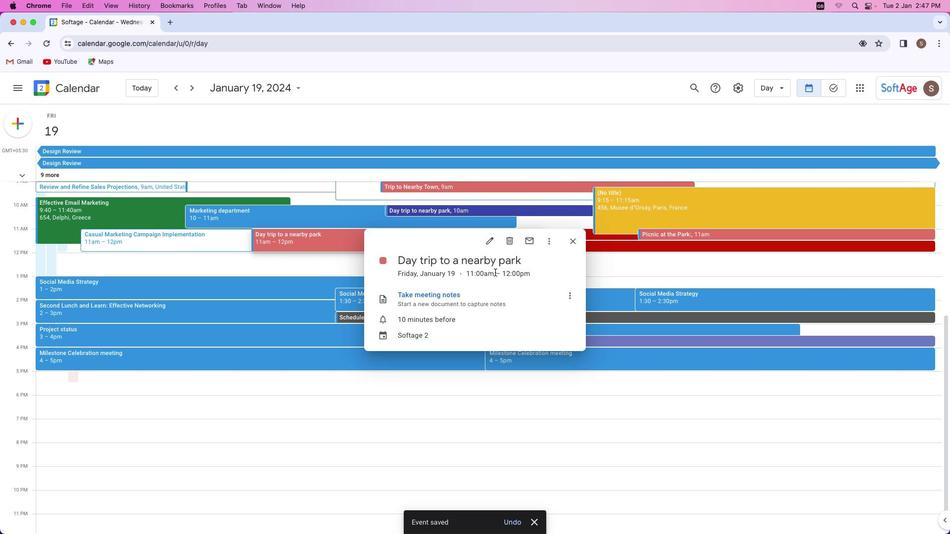 
Action: Mouse pressed left at (495, 272)
Screenshot: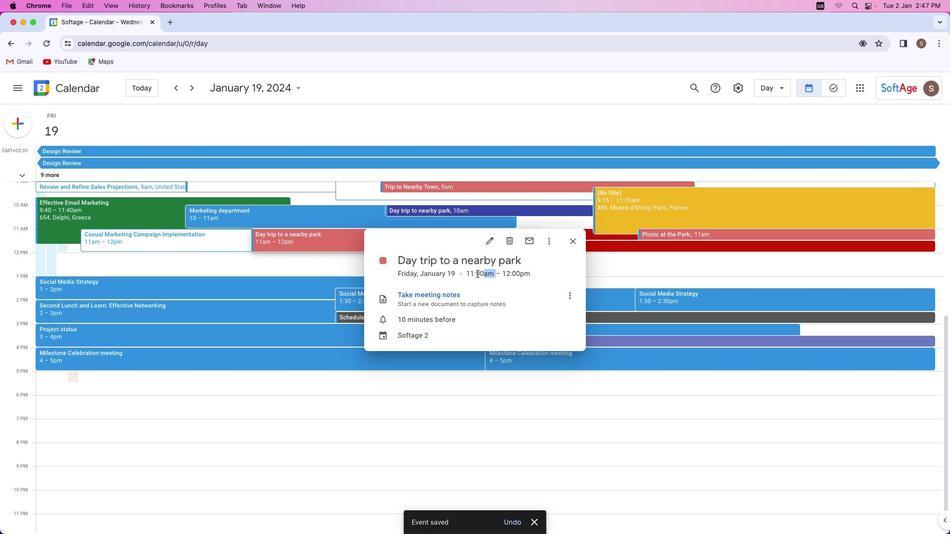 
Action: Mouse moved to (498, 282)
Screenshot: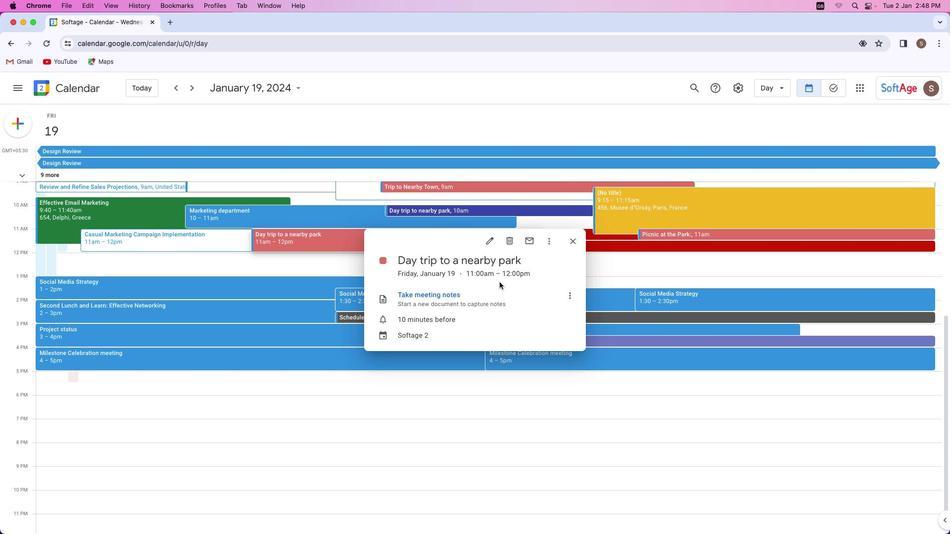 
Action: Mouse pressed left at (498, 282)
Screenshot: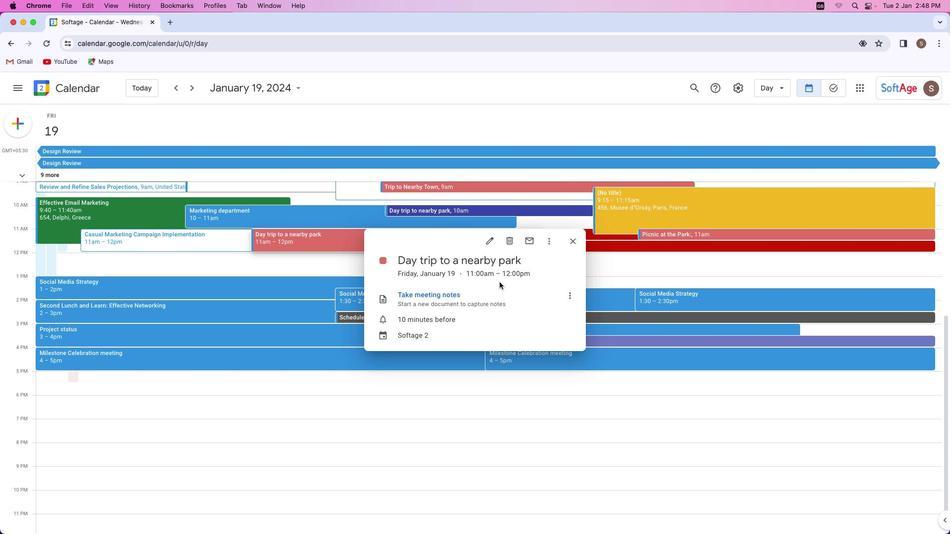
Action: Mouse moved to (498, 283)
Screenshot: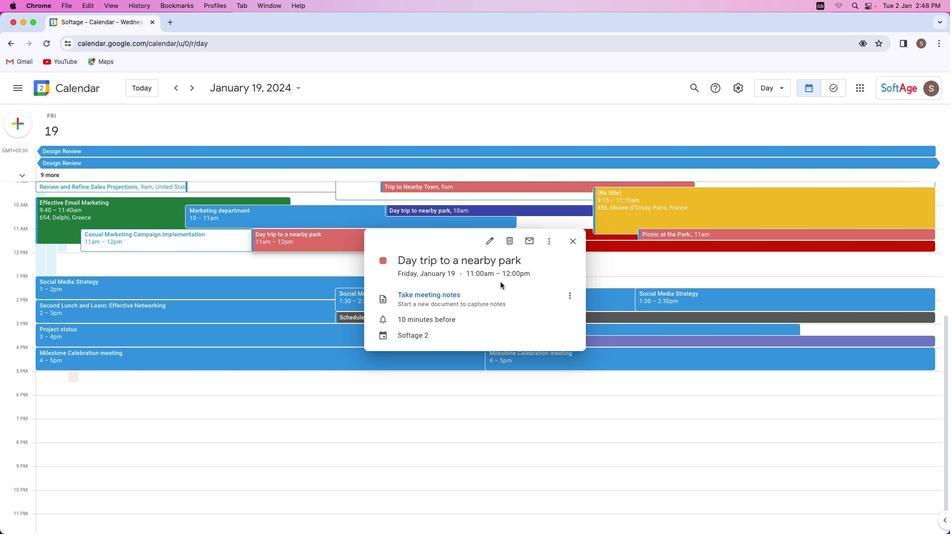 
